 Task: Find connections with filter location Guyancourt with filter topic #lawyerlifewith filter profile language Spanish with filter current company Newgen Software with filter school Shinchan College of Engineering with filter industry Utilities Administration with filter service category Program Management with filter keywords title Artist
Action: Mouse moved to (506, 79)
Screenshot: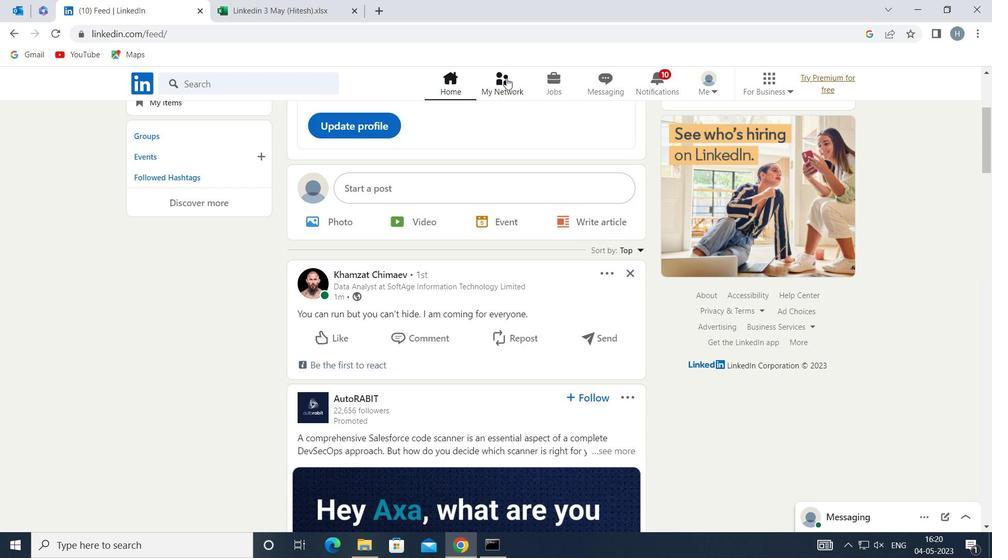 
Action: Mouse pressed left at (506, 79)
Screenshot: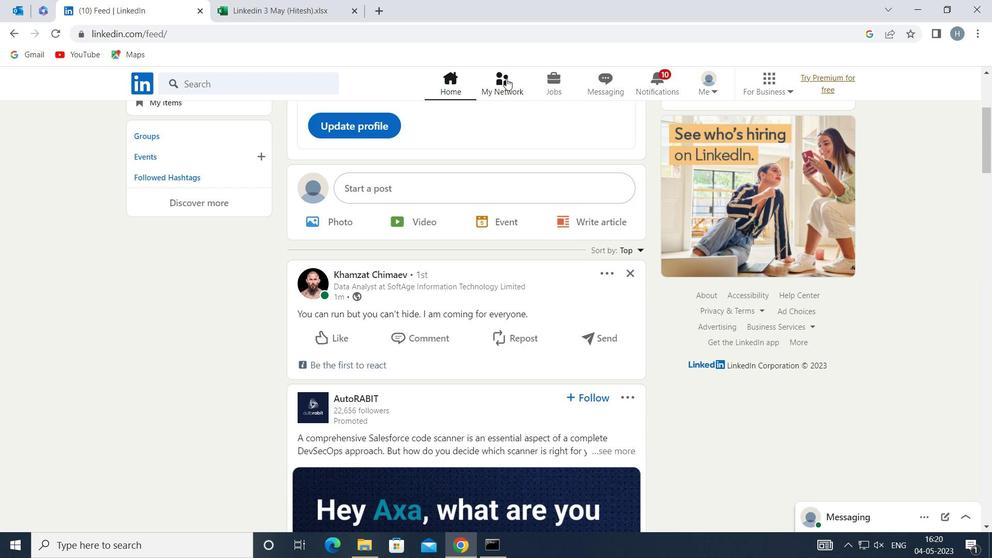 
Action: Mouse moved to (281, 152)
Screenshot: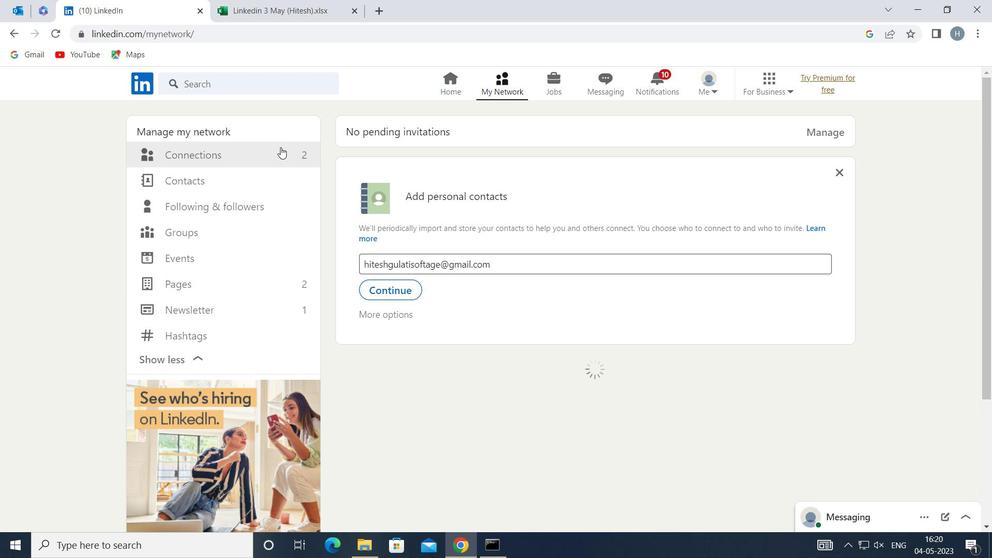 
Action: Mouse pressed left at (281, 152)
Screenshot: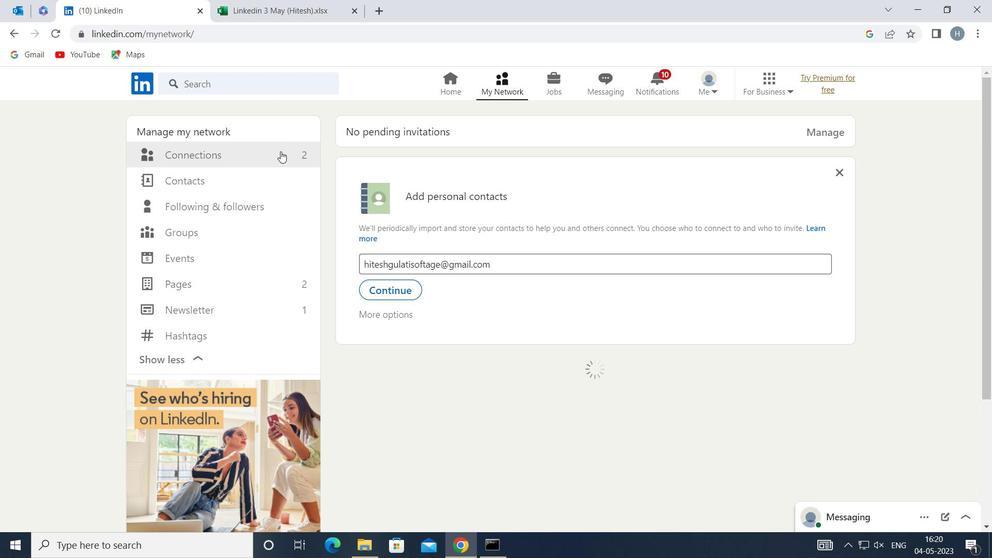 
Action: Mouse moved to (579, 155)
Screenshot: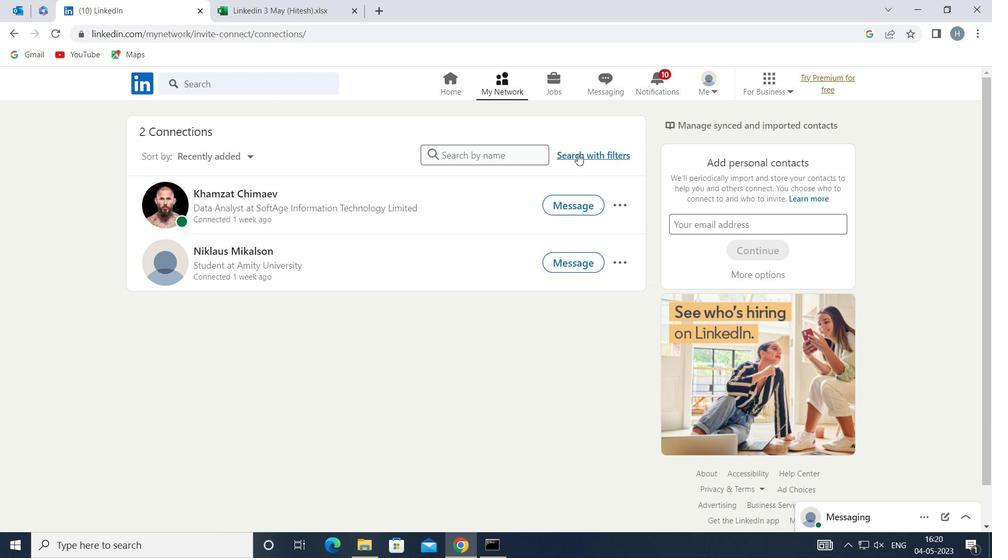 
Action: Mouse pressed left at (579, 155)
Screenshot: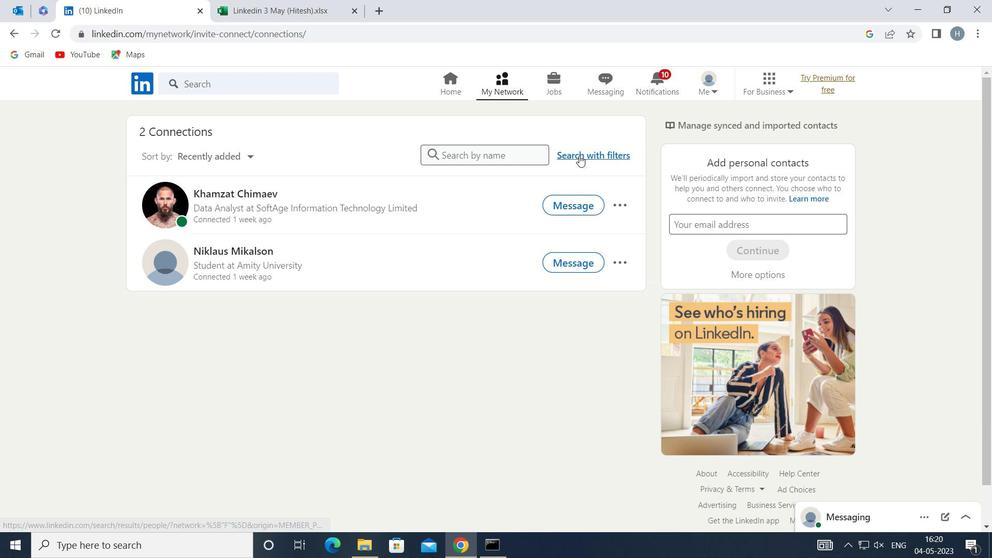 
Action: Mouse moved to (546, 121)
Screenshot: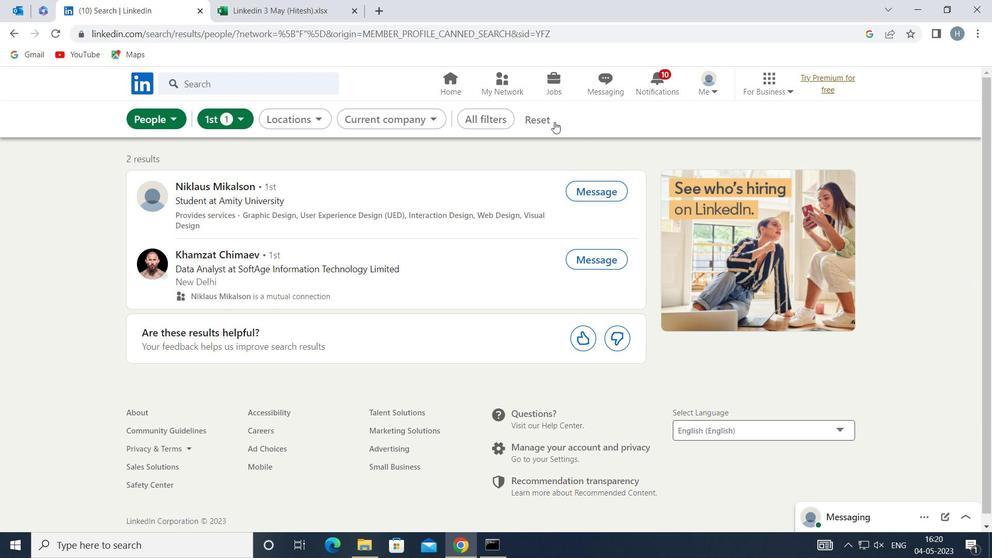 
Action: Mouse pressed left at (546, 121)
Screenshot: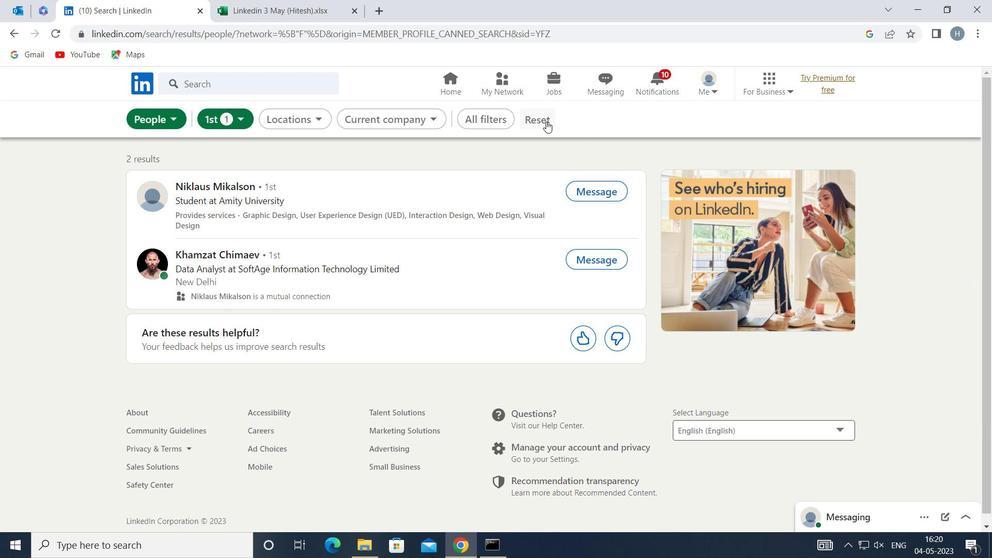 
Action: Mouse moved to (531, 117)
Screenshot: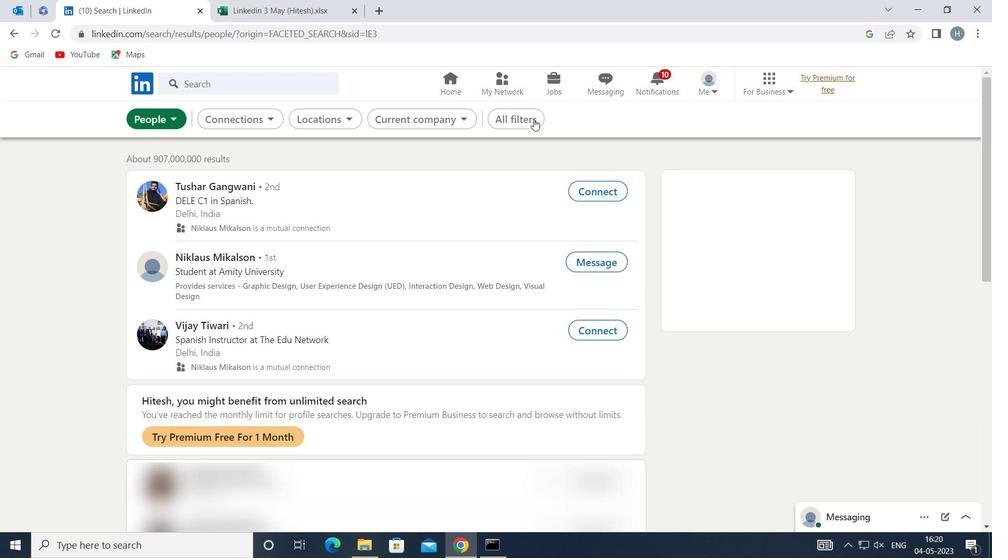 
Action: Mouse pressed left at (531, 117)
Screenshot: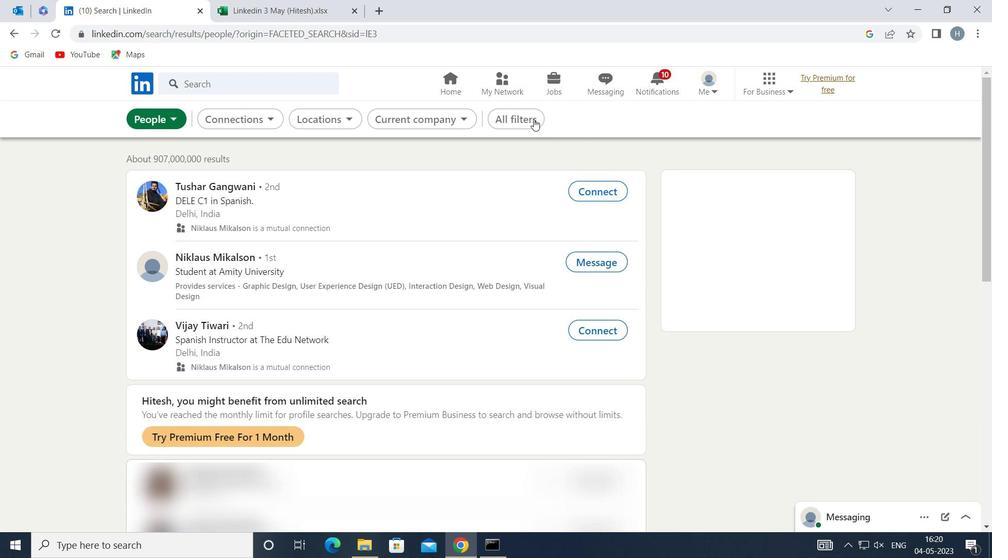 
Action: Mouse moved to (740, 218)
Screenshot: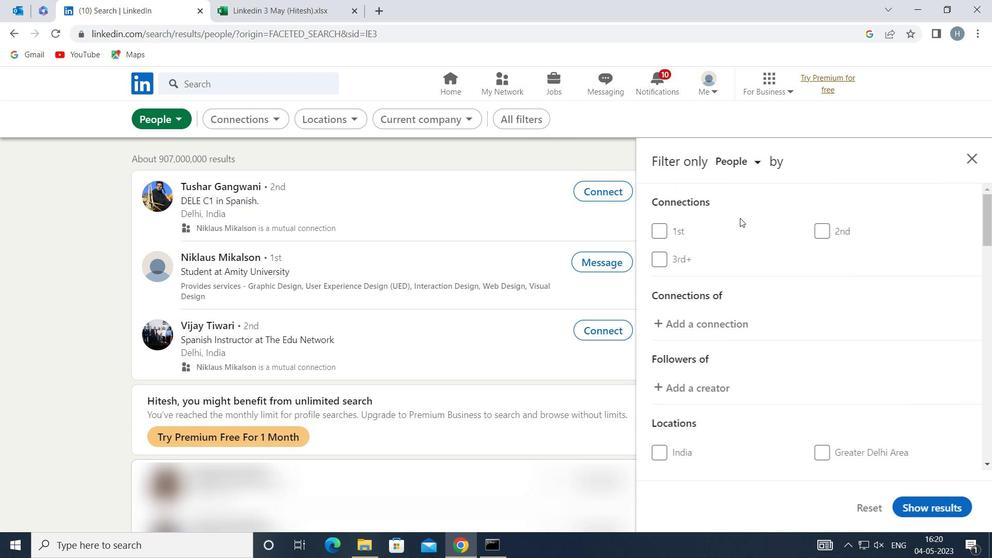 
Action: Mouse scrolled (740, 217) with delta (0, 0)
Screenshot: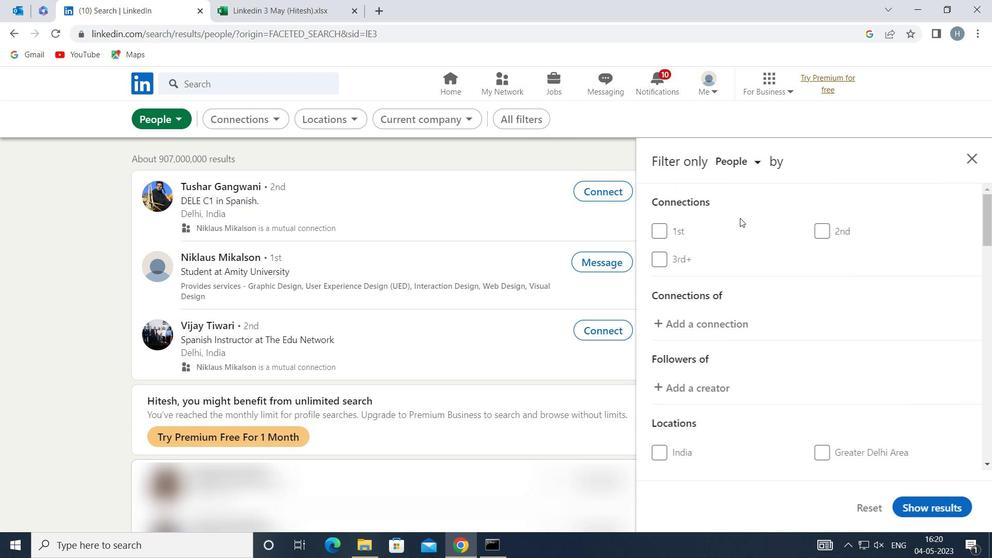 
Action: Mouse moved to (741, 219)
Screenshot: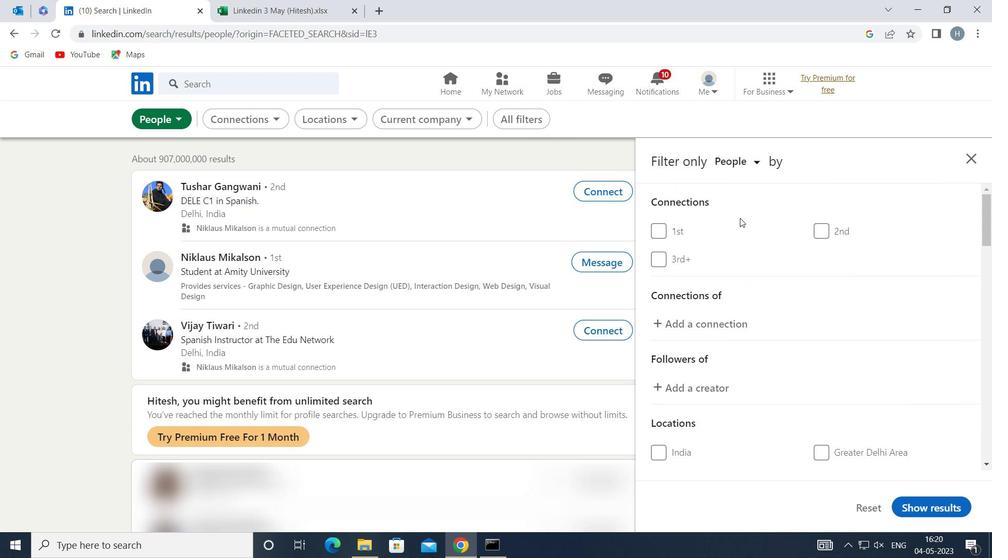 
Action: Mouse scrolled (741, 219) with delta (0, 0)
Screenshot: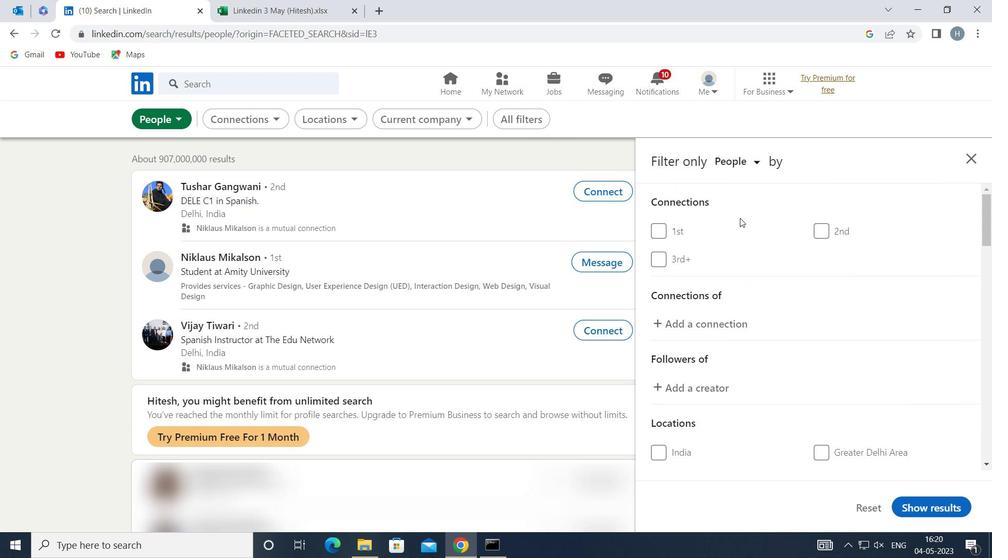 
Action: Mouse moved to (742, 221)
Screenshot: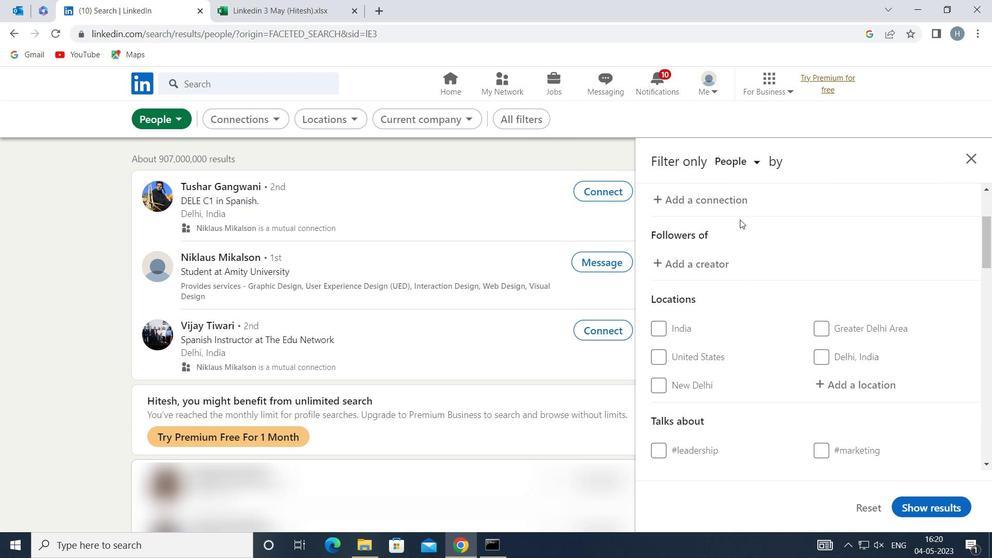 
Action: Mouse scrolled (742, 221) with delta (0, 0)
Screenshot: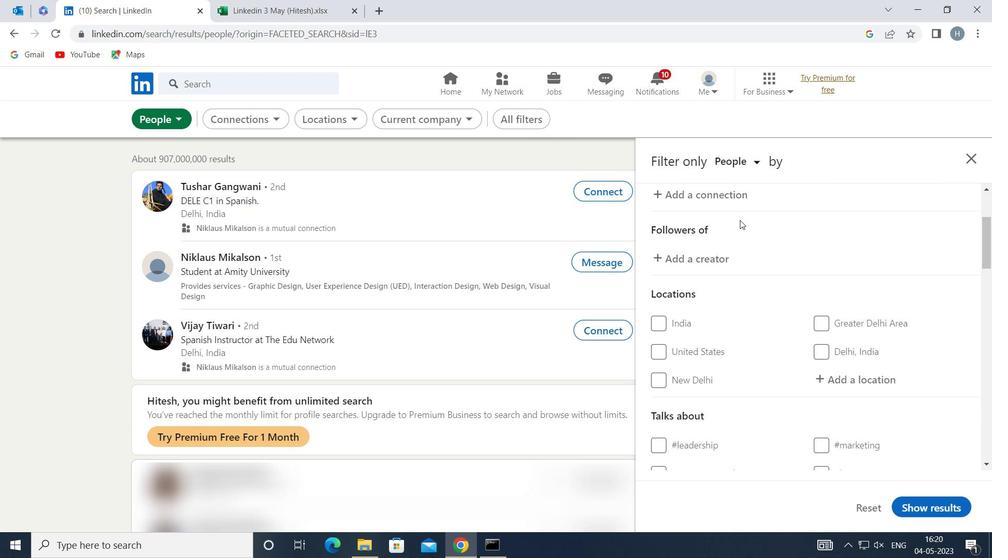 
Action: Mouse moved to (830, 314)
Screenshot: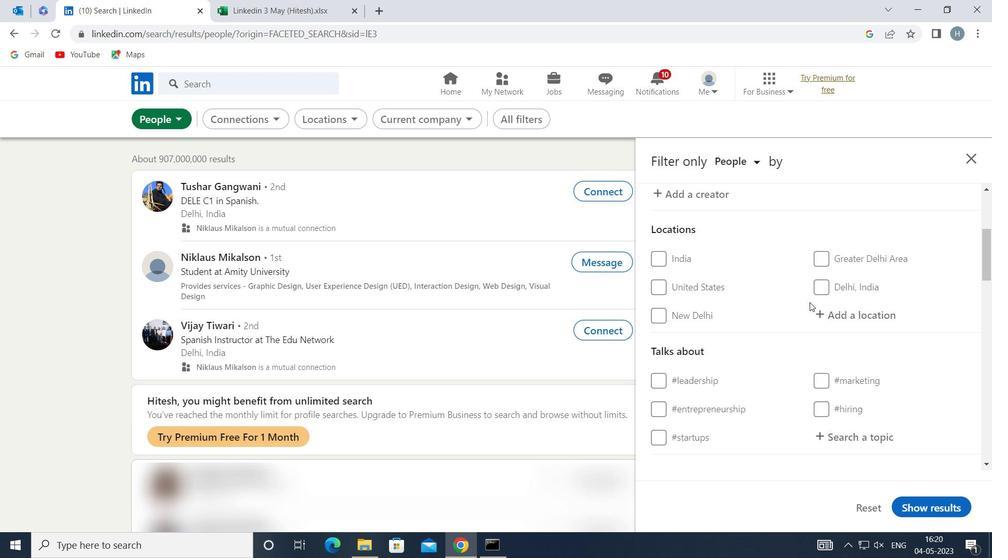 
Action: Mouse pressed left at (830, 314)
Screenshot: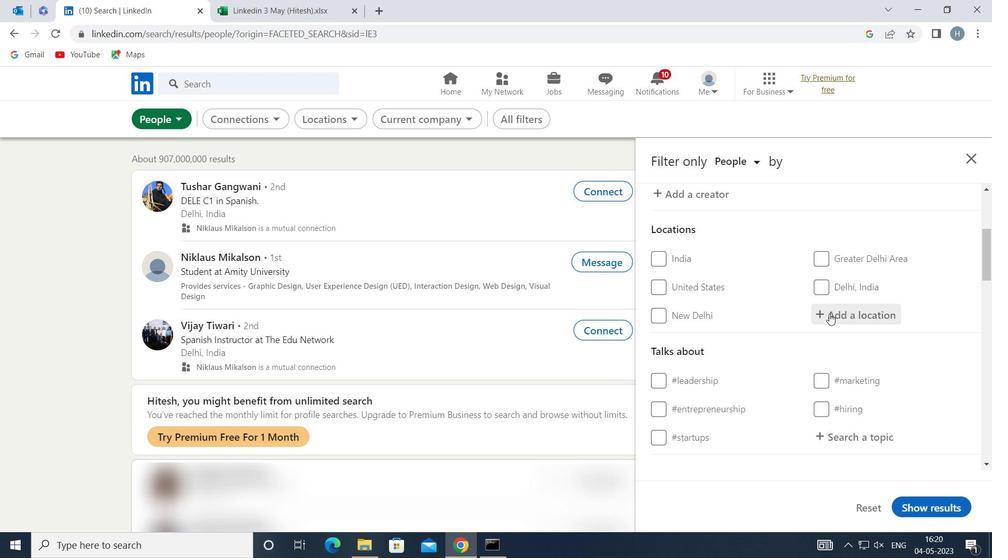 
Action: Mouse moved to (834, 313)
Screenshot: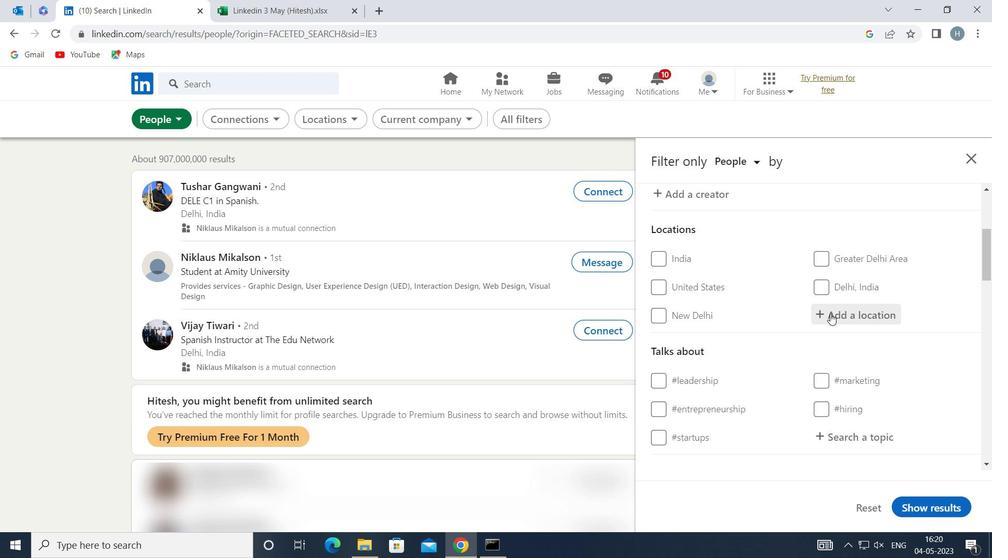 
Action: Key pressed <Key.shift>GUYANCOURT
Screenshot: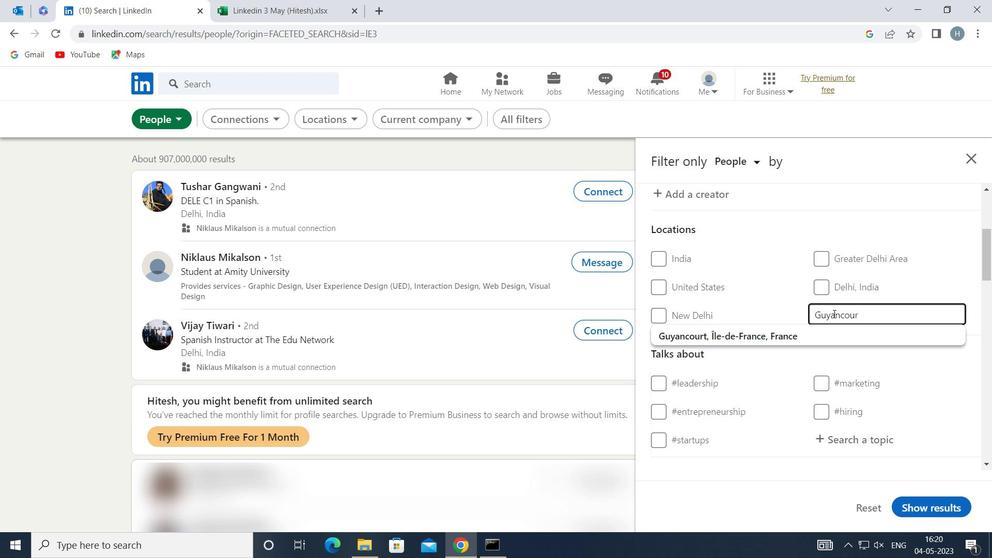 
Action: Mouse moved to (781, 332)
Screenshot: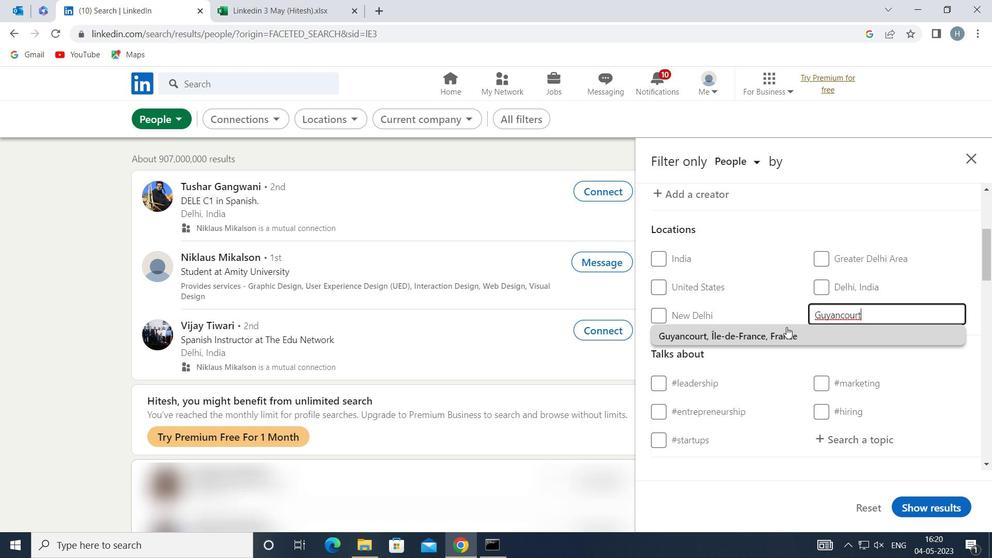 
Action: Mouse pressed left at (781, 332)
Screenshot: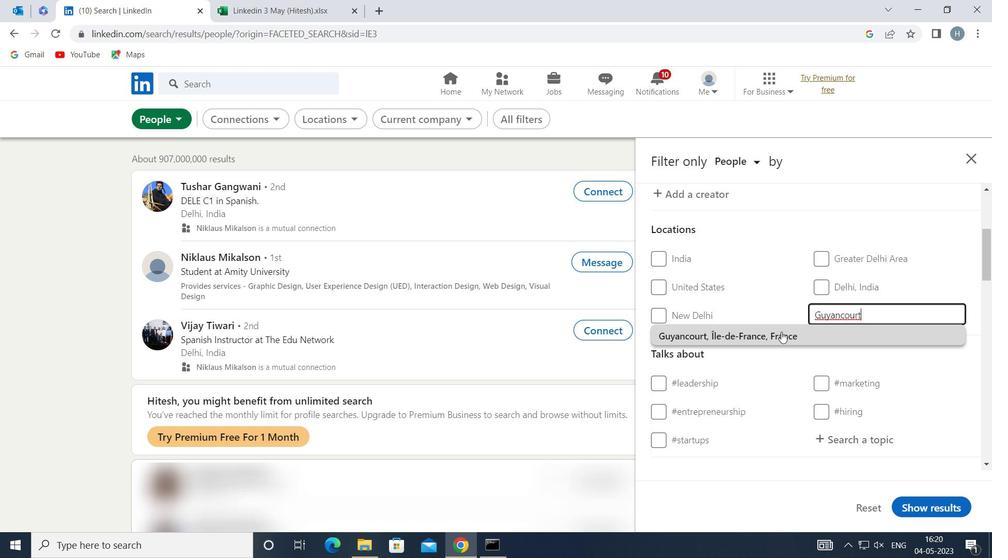 
Action: Mouse moved to (708, 348)
Screenshot: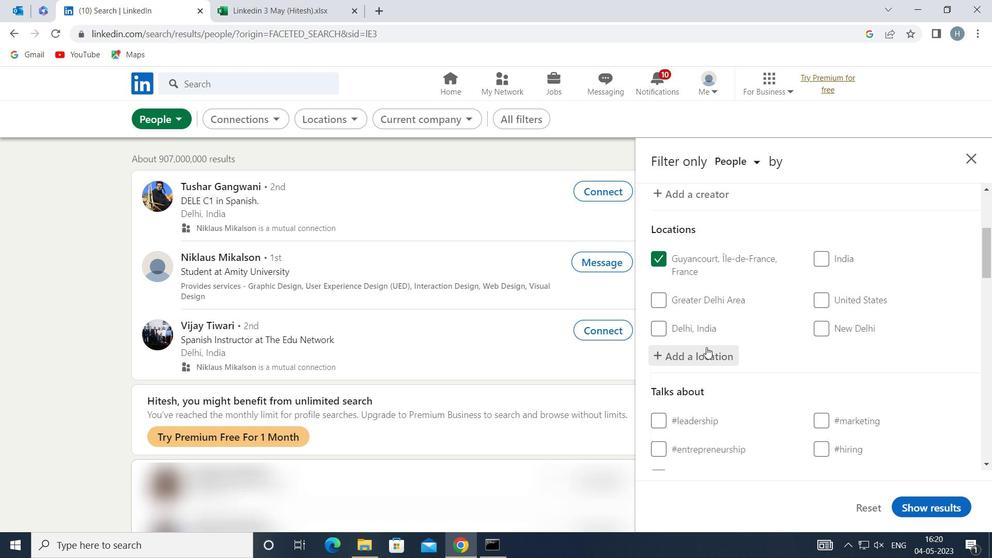 
Action: Mouse scrolled (708, 347) with delta (0, 0)
Screenshot: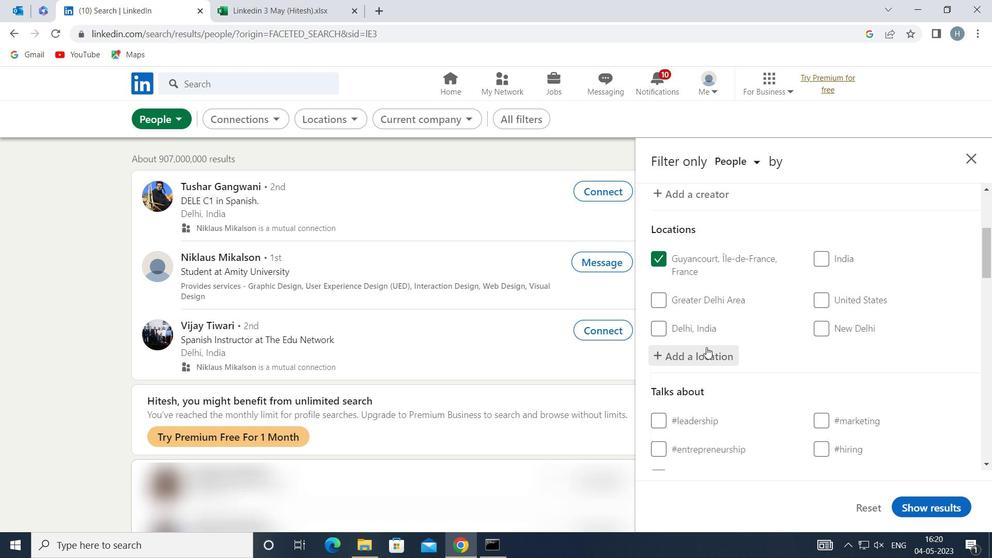 
Action: Mouse moved to (731, 348)
Screenshot: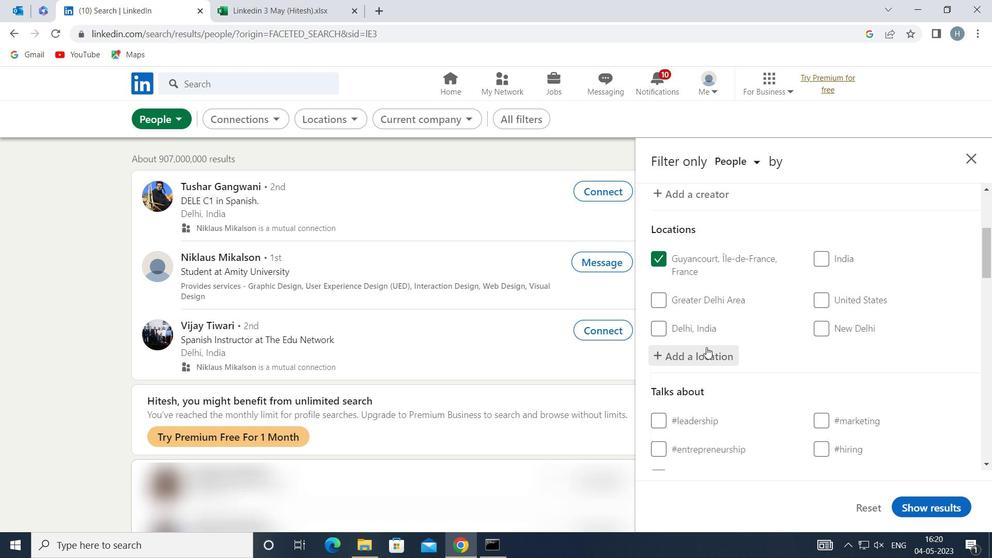
Action: Mouse scrolled (731, 348) with delta (0, 0)
Screenshot: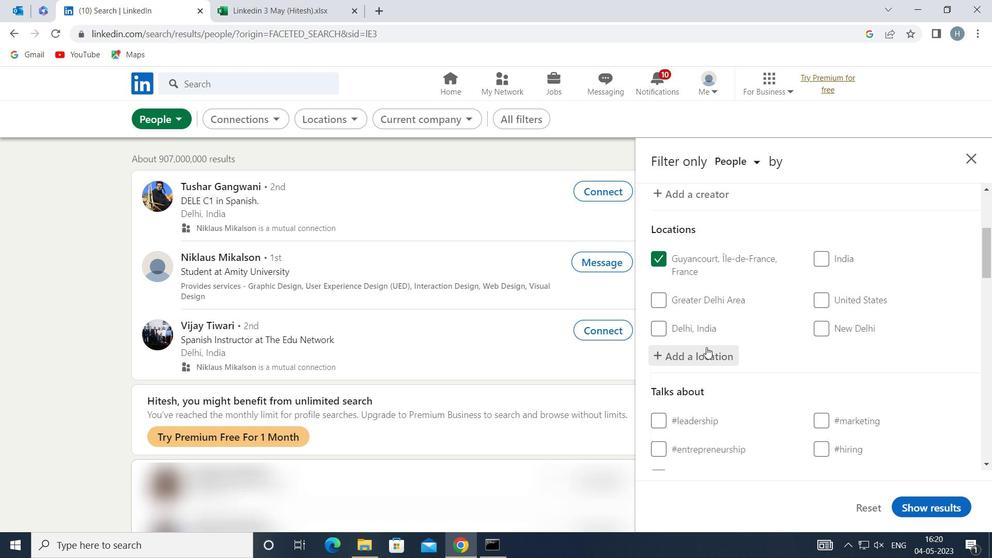 
Action: Mouse moved to (856, 343)
Screenshot: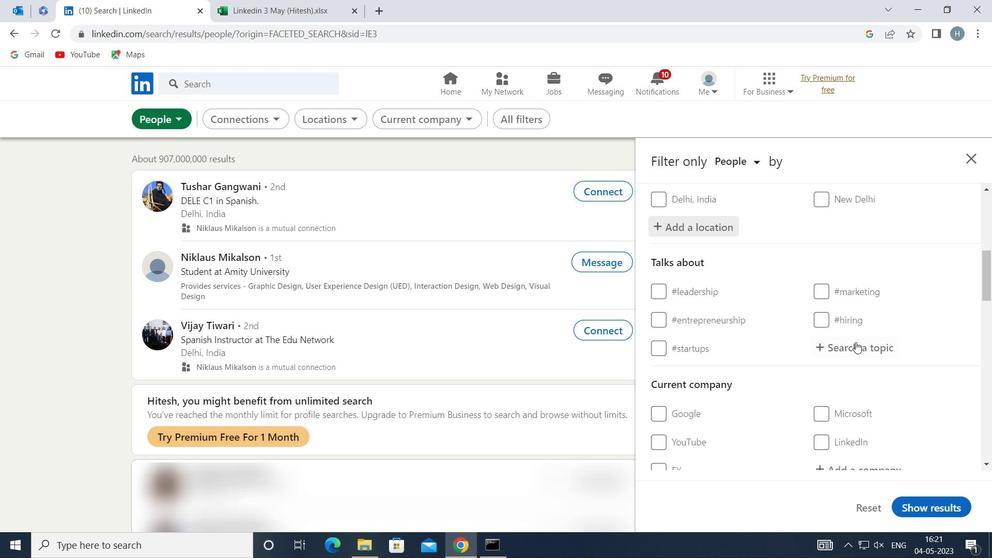 
Action: Mouse pressed left at (856, 343)
Screenshot: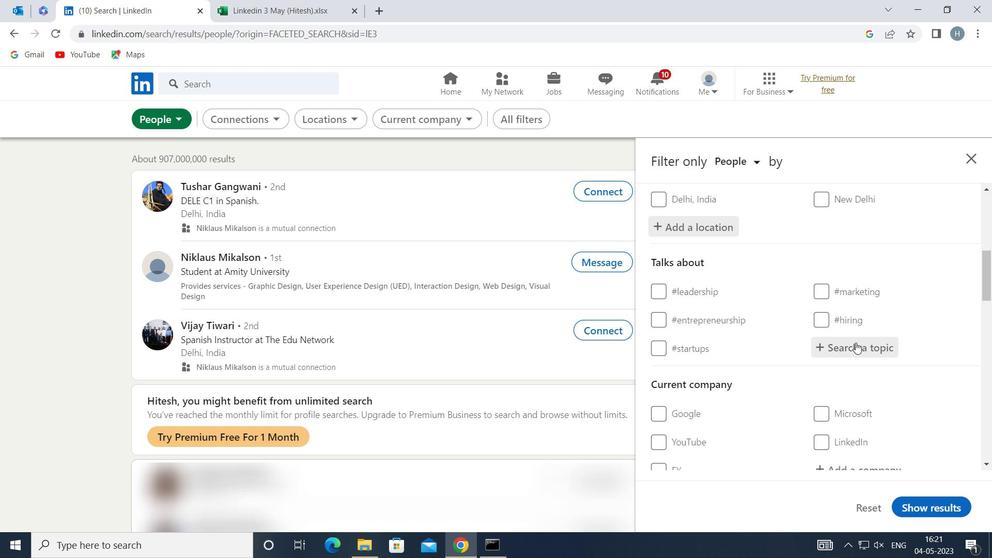 
Action: Mouse moved to (856, 343)
Screenshot: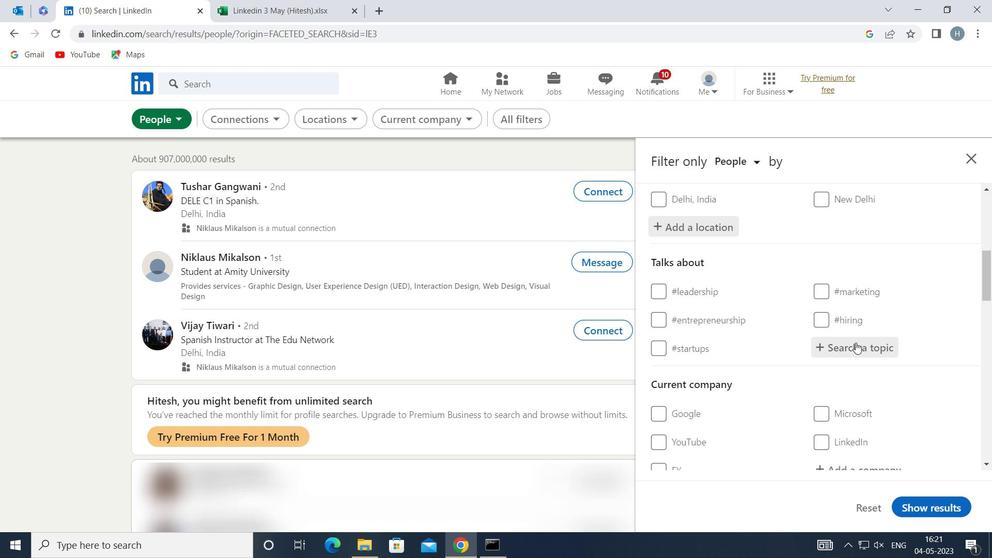 
Action: Key pressed LAWYERLIFE
Screenshot: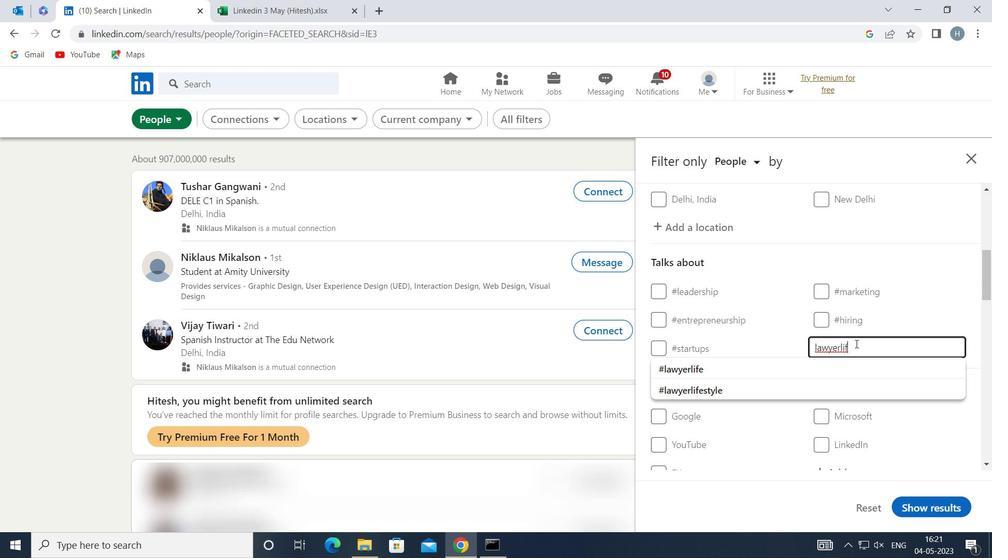 
Action: Mouse moved to (768, 364)
Screenshot: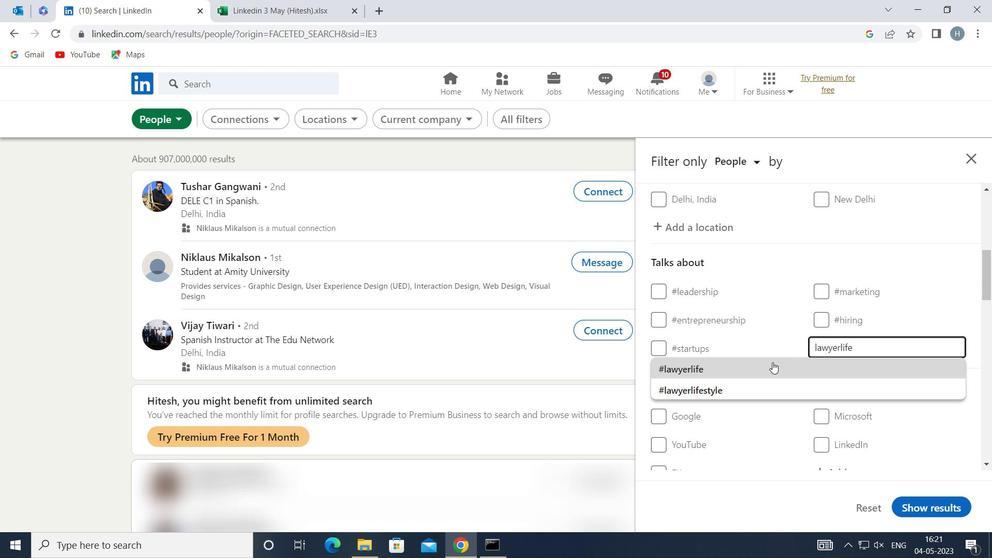 
Action: Mouse pressed left at (768, 364)
Screenshot: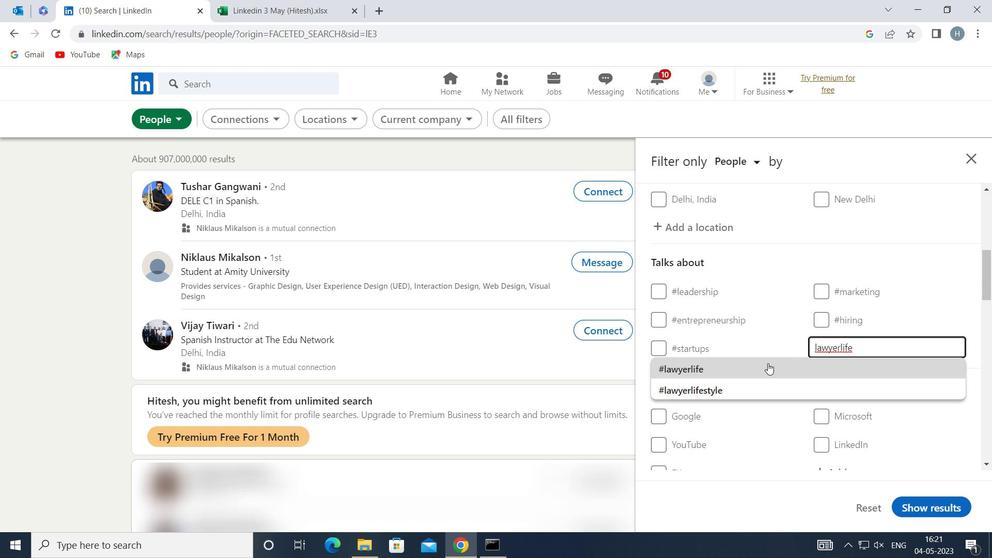 
Action: Mouse moved to (769, 353)
Screenshot: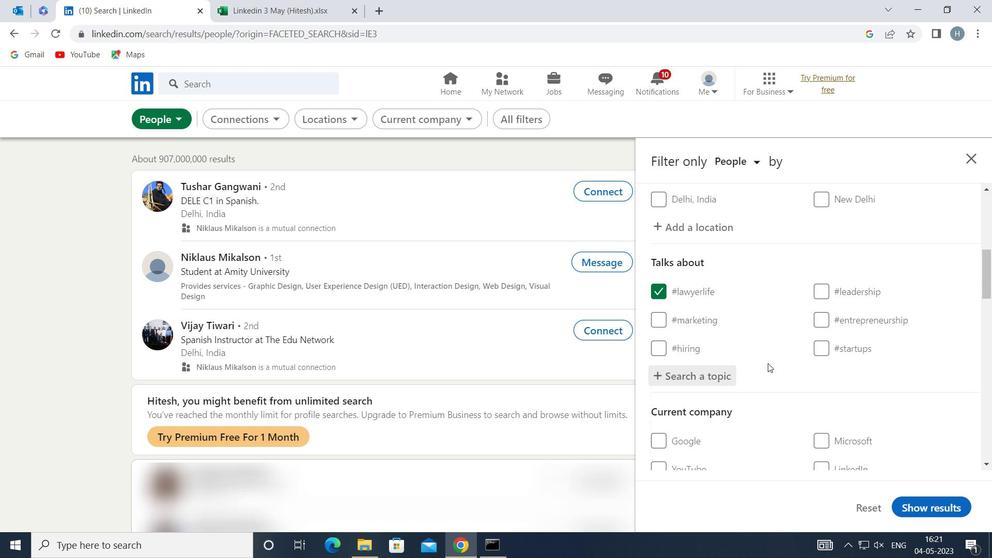 
Action: Mouse scrolled (769, 353) with delta (0, 0)
Screenshot: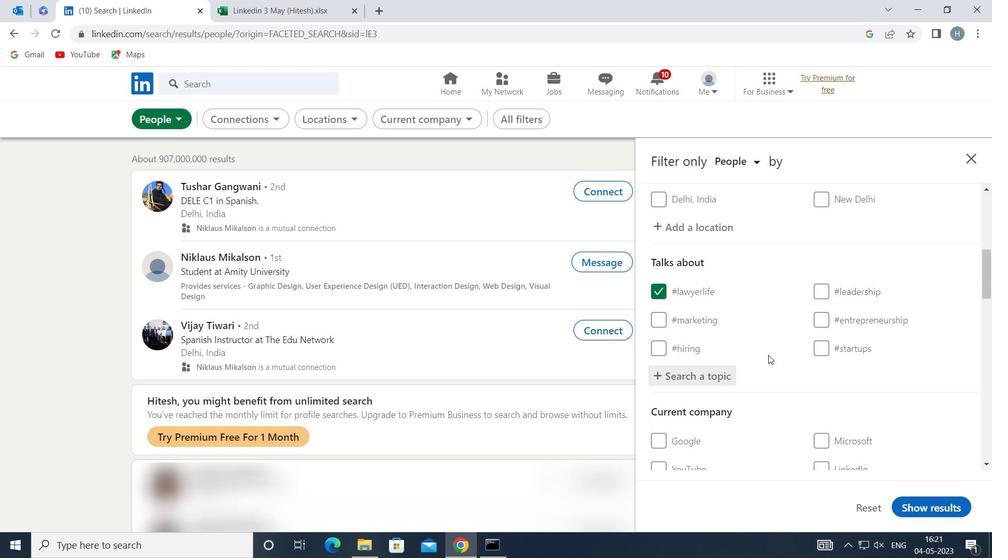 
Action: Mouse scrolled (769, 353) with delta (0, 0)
Screenshot: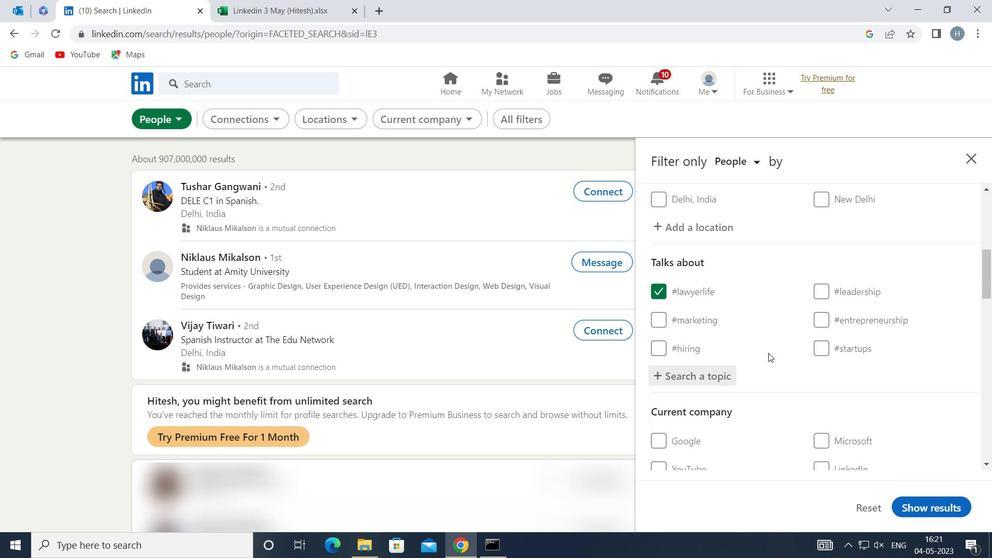 
Action: Mouse moved to (771, 351)
Screenshot: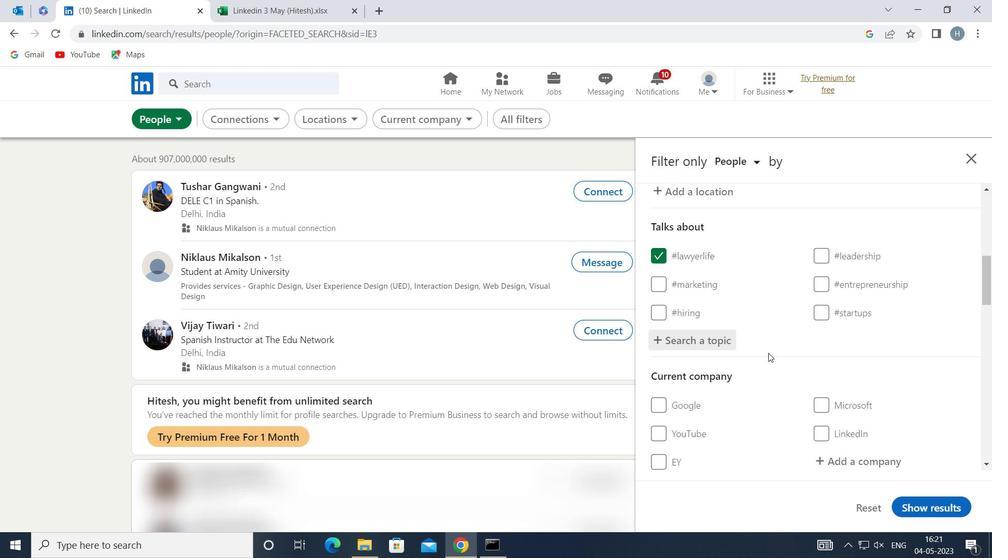 
Action: Mouse scrolled (771, 350) with delta (0, 0)
Screenshot: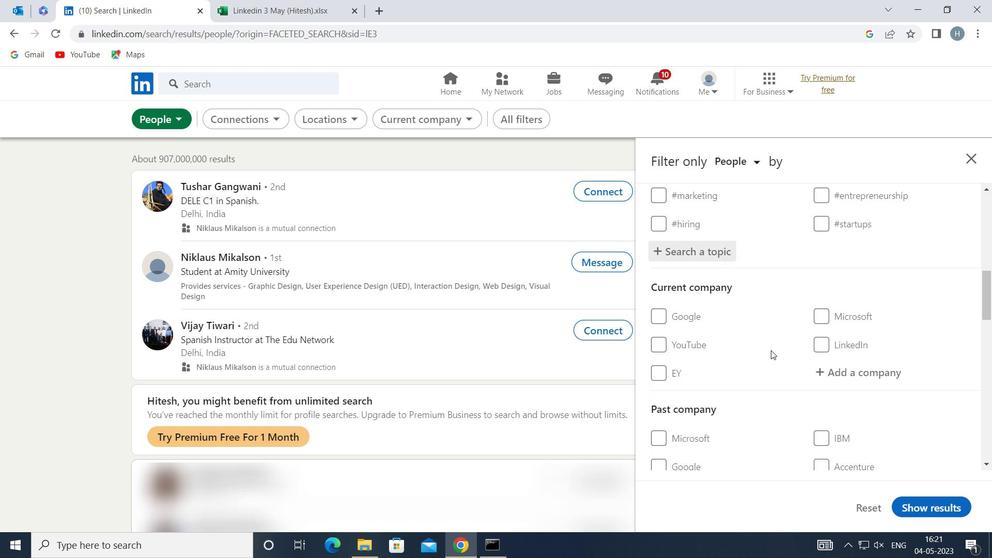
Action: Mouse moved to (774, 349)
Screenshot: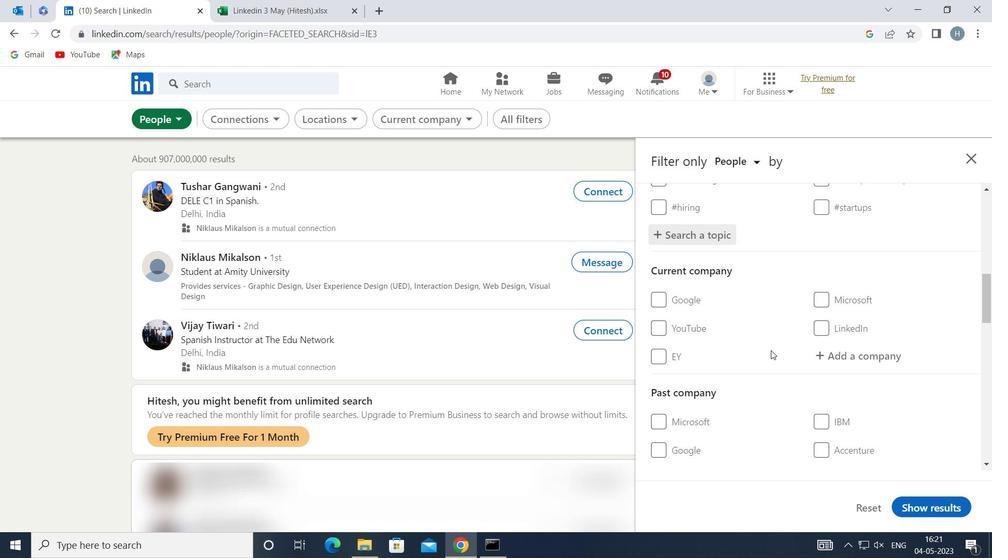 
Action: Mouse scrolled (774, 349) with delta (0, 0)
Screenshot: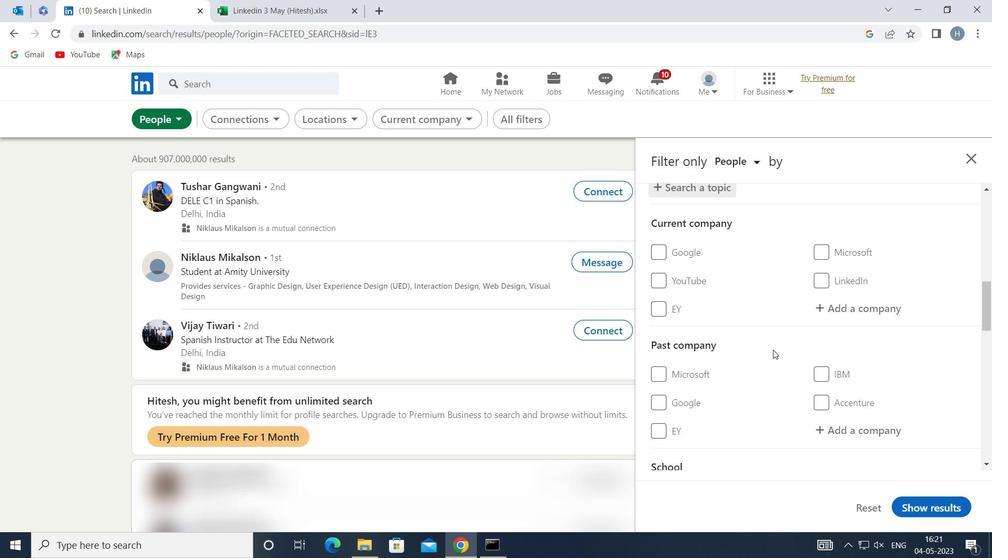 
Action: Mouse scrolled (774, 349) with delta (0, 0)
Screenshot: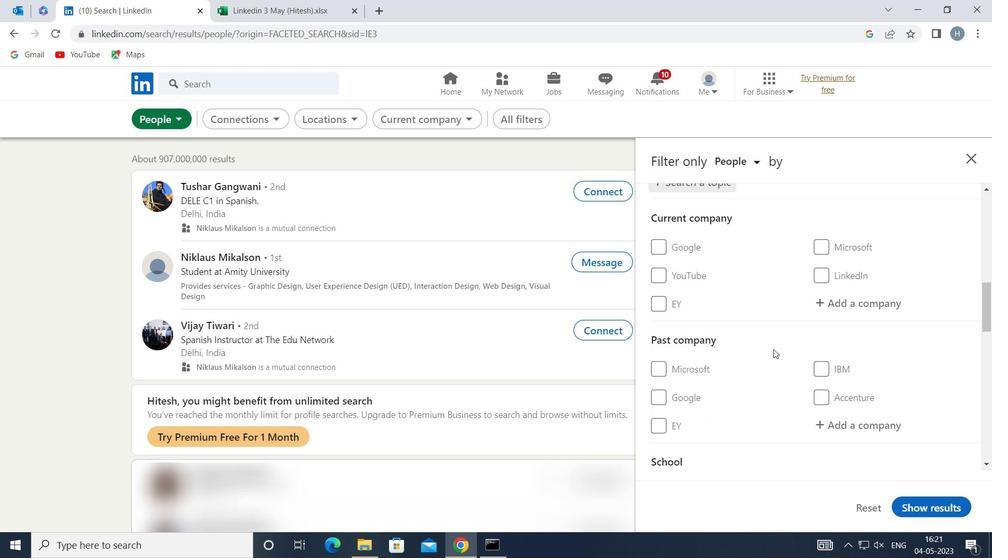 
Action: Mouse scrolled (774, 349) with delta (0, 0)
Screenshot: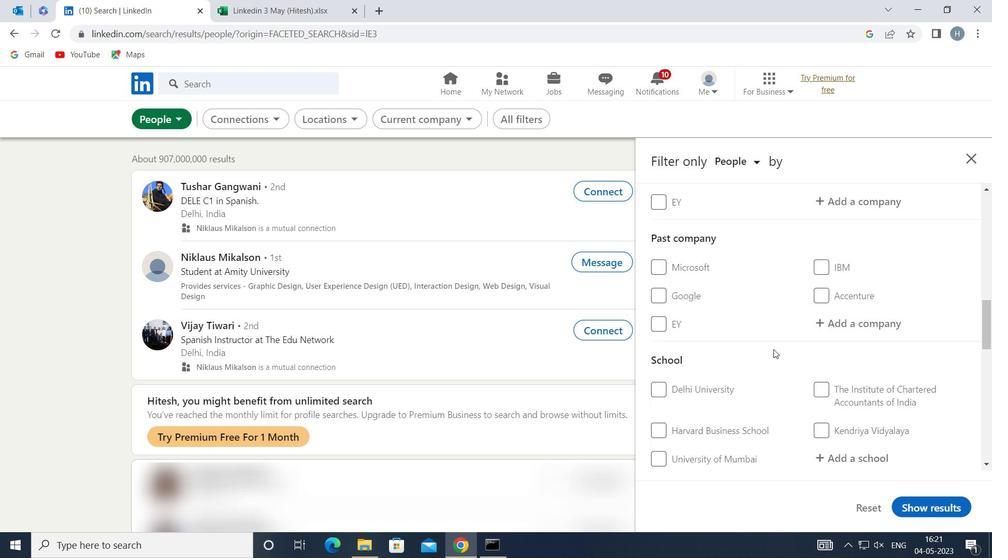
Action: Mouse scrolled (774, 349) with delta (0, 0)
Screenshot: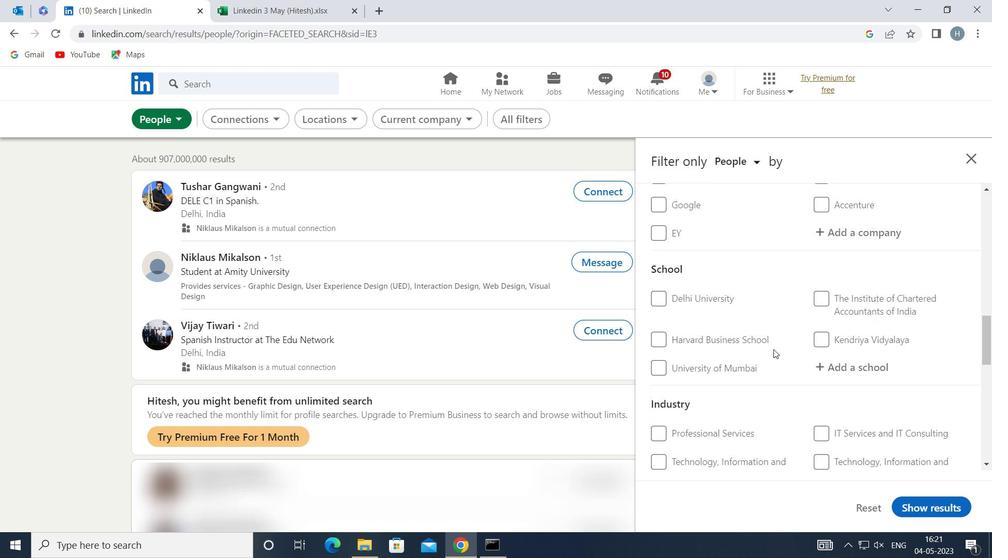
Action: Mouse scrolled (774, 349) with delta (0, 0)
Screenshot: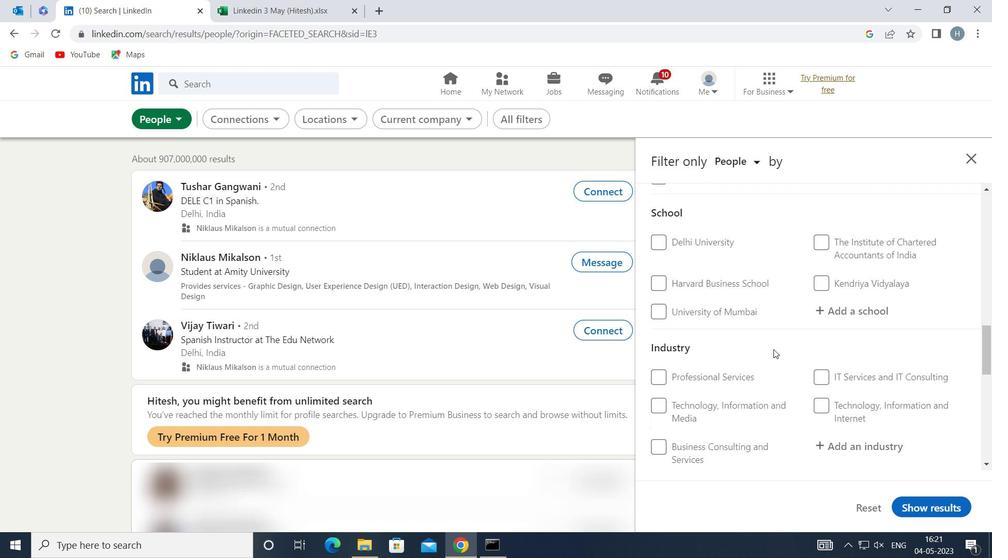 
Action: Mouse scrolled (774, 349) with delta (0, 0)
Screenshot: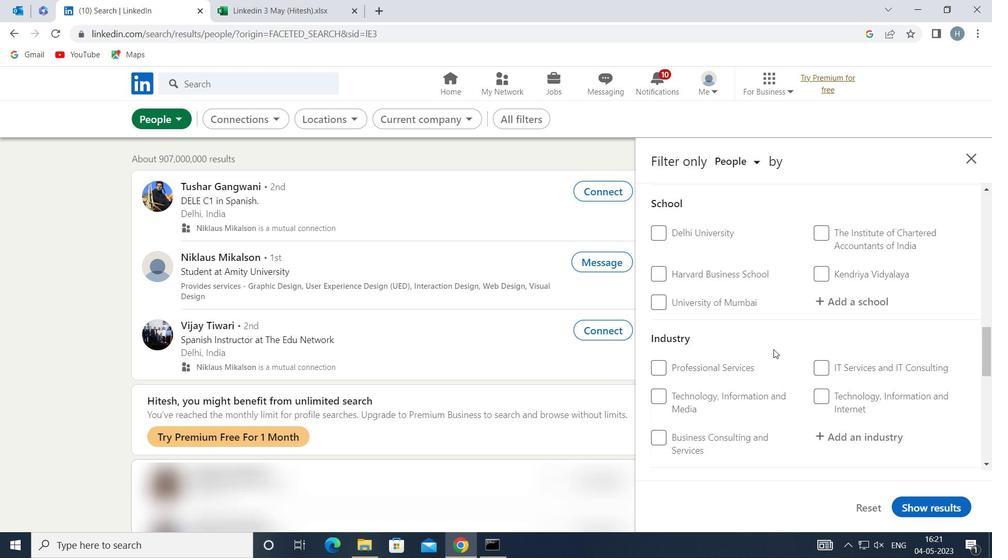 
Action: Mouse scrolled (774, 349) with delta (0, 0)
Screenshot: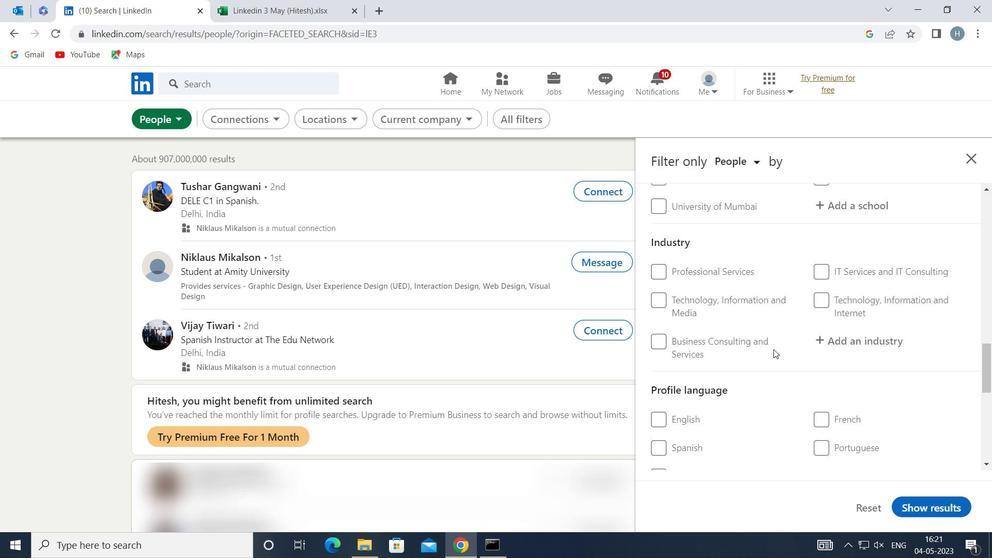 
Action: Mouse moved to (685, 355)
Screenshot: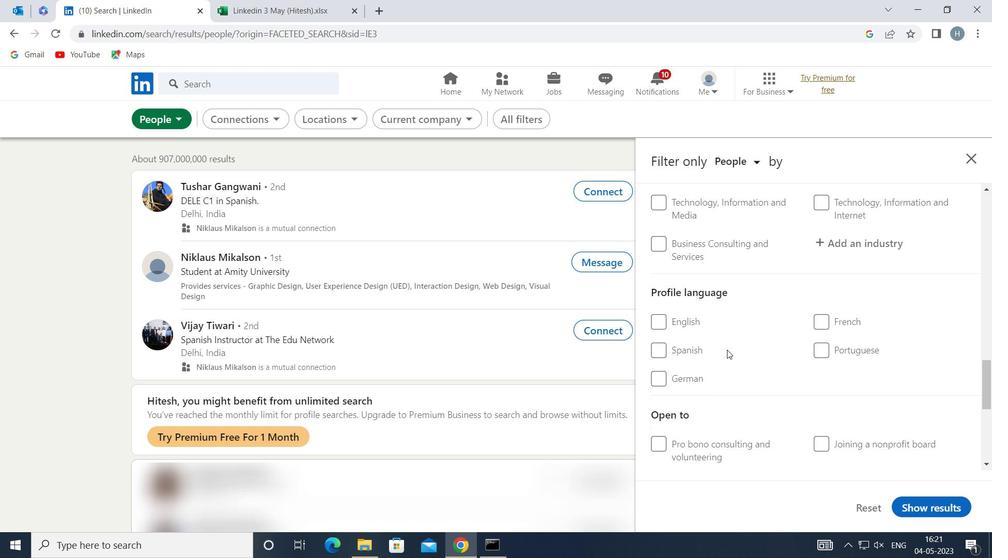 
Action: Mouse pressed left at (685, 355)
Screenshot: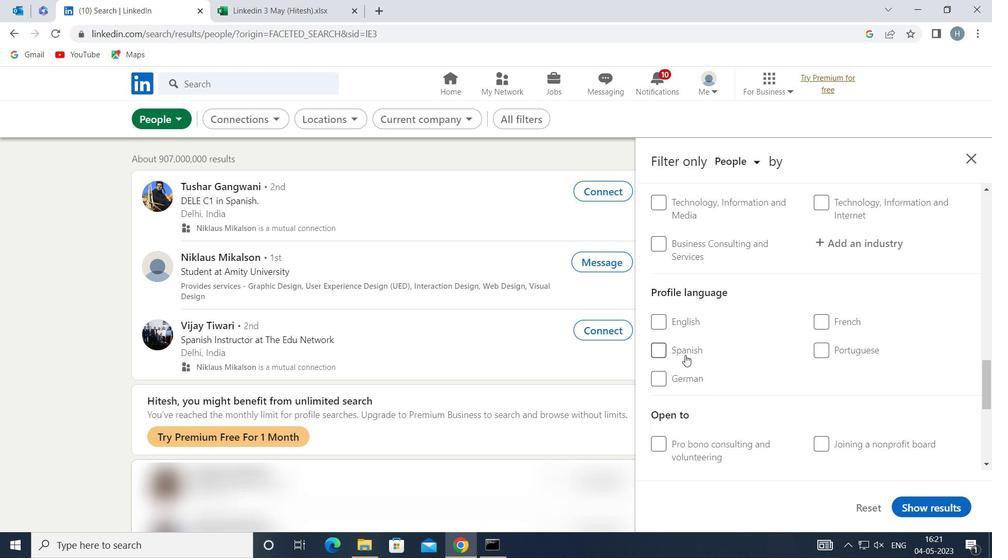 
Action: Mouse moved to (813, 356)
Screenshot: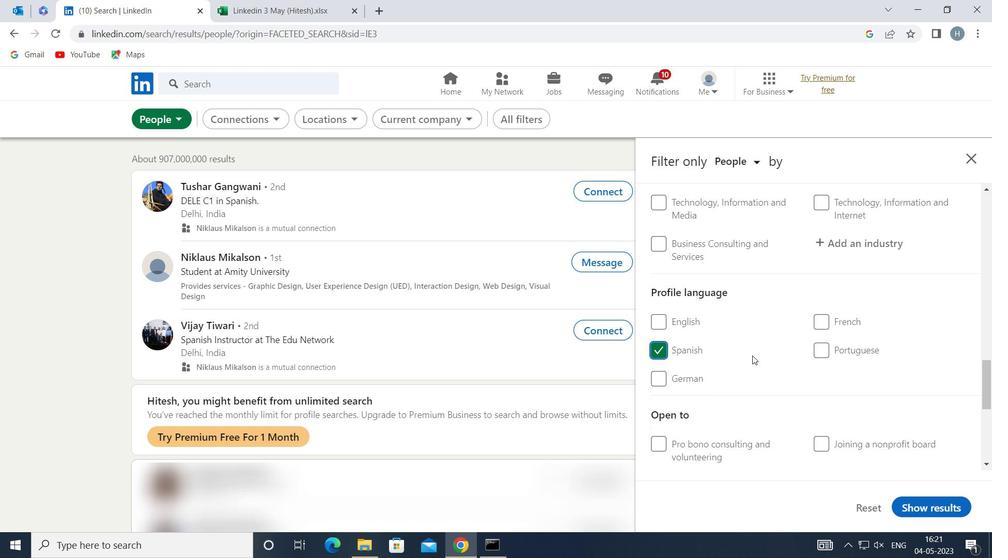 
Action: Mouse scrolled (813, 356) with delta (0, 0)
Screenshot: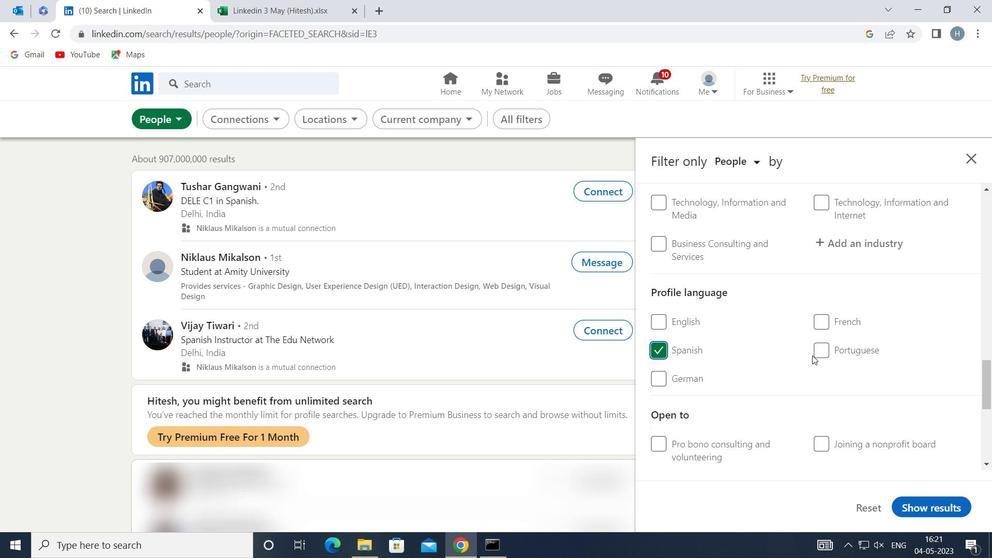 
Action: Mouse scrolled (813, 356) with delta (0, 0)
Screenshot: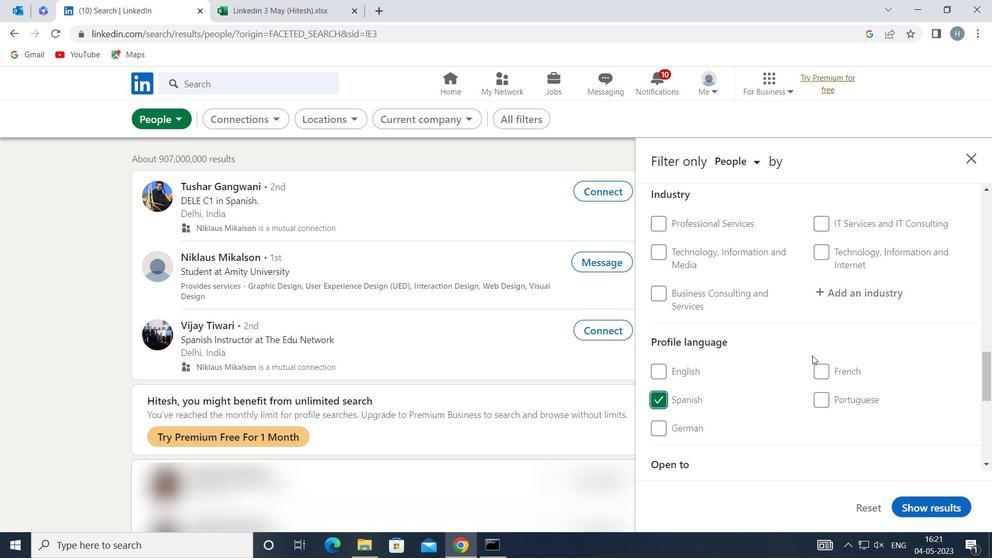 
Action: Mouse scrolled (813, 356) with delta (0, 0)
Screenshot: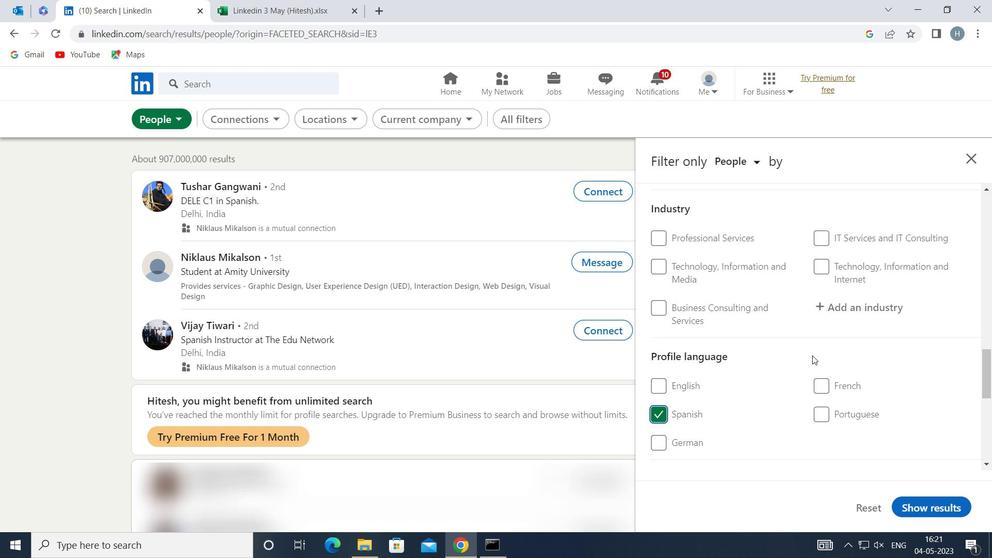 
Action: Mouse scrolled (813, 356) with delta (0, 0)
Screenshot: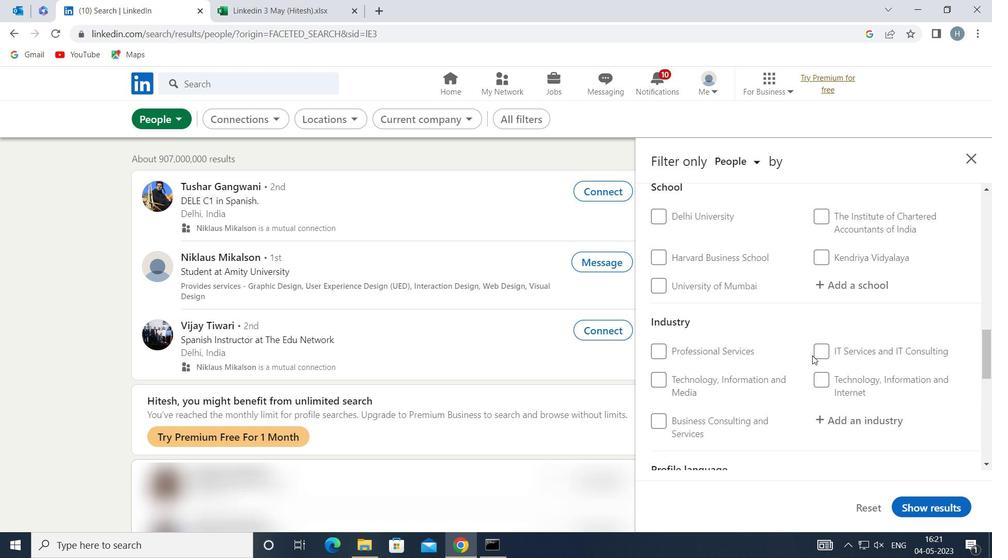 
Action: Mouse scrolled (813, 356) with delta (0, 0)
Screenshot: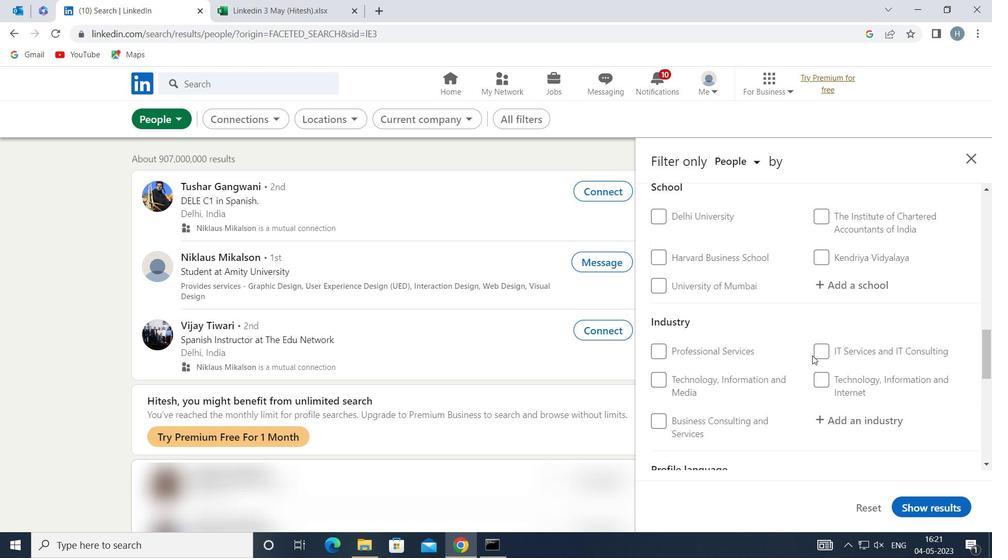 
Action: Mouse scrolled (813, 356) with delta (0, 0)
Screenshot: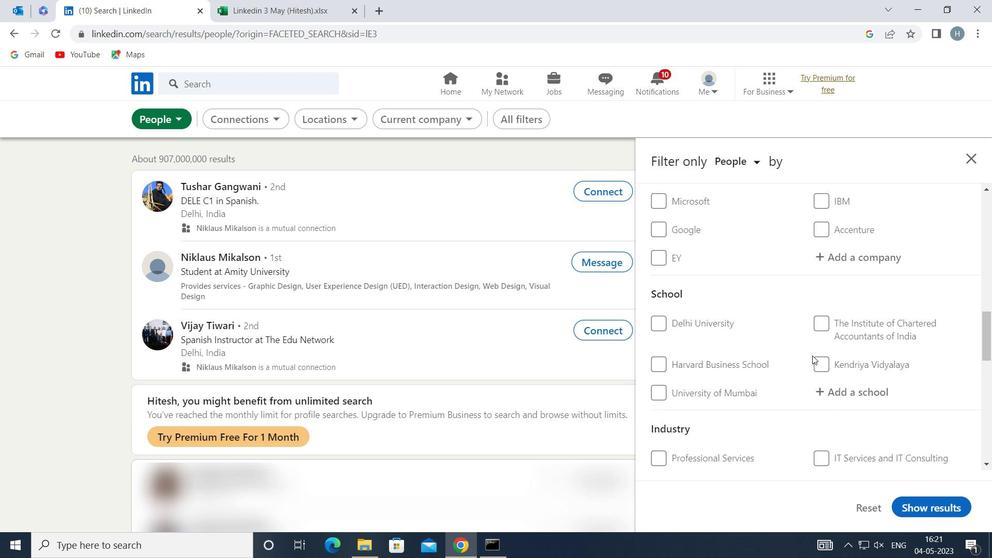 
Action: Mouse scrolled (813, 356) with delta (0, 0)
Screenshot: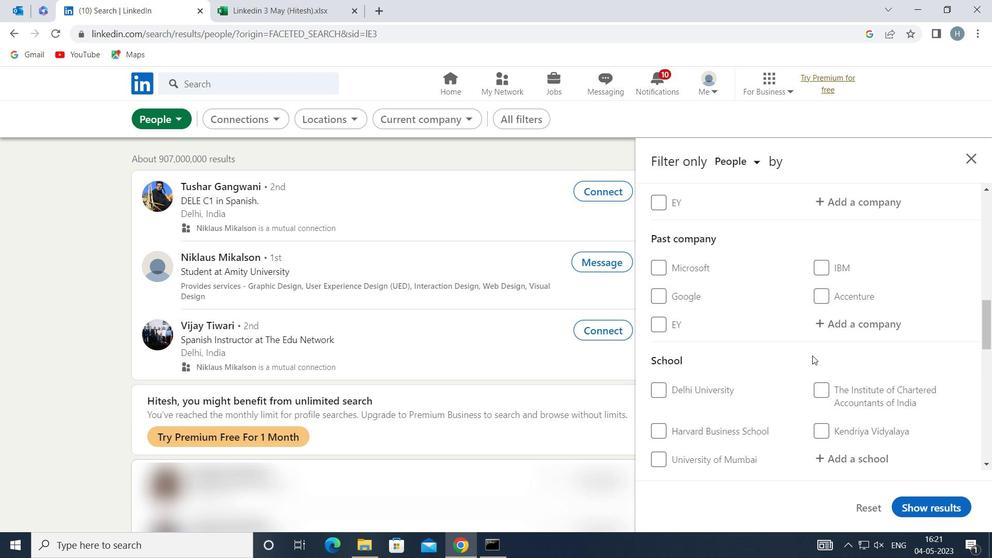 
Action: Mouse scrolled (813, 356) with delta (0, 0)
Screenshot: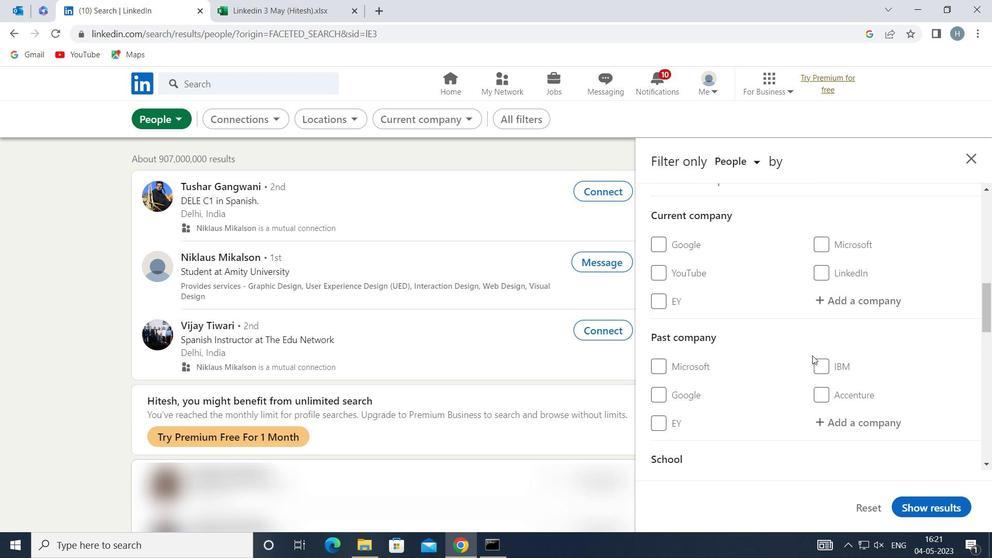 
Action: Mouse moved to (843, 367)
Screenshot: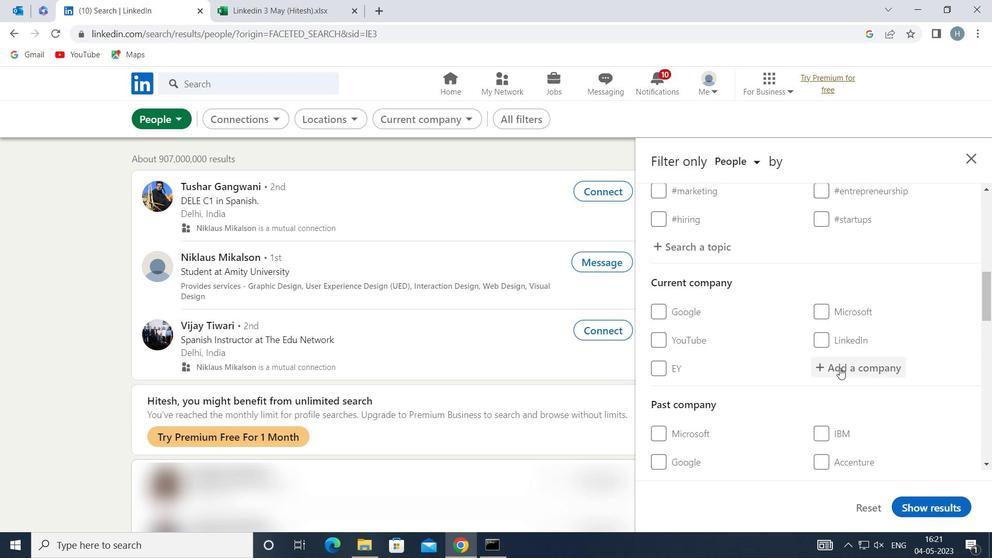 
Action: Mouse pressed left at (843, 367)
Screenshot: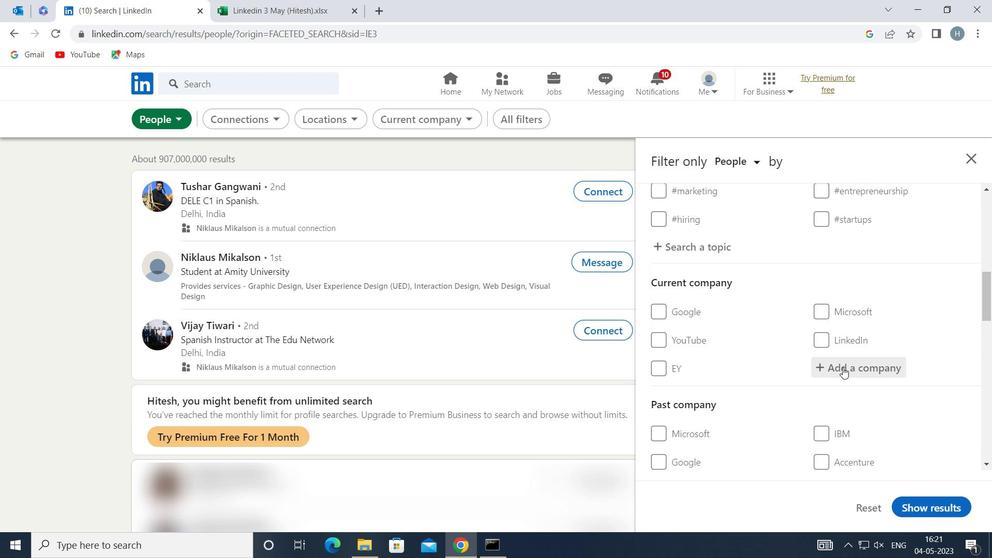 
Action: Mouse moved to (841, 367)
Screenshot: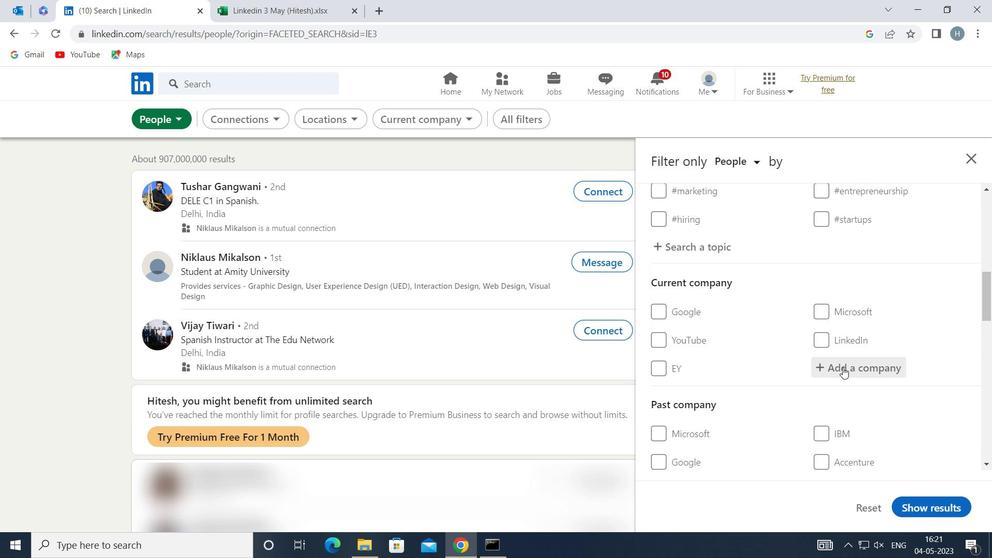 
Action: Key pressed <Key.shift>NEWGEN<Key.space>
Screenshot: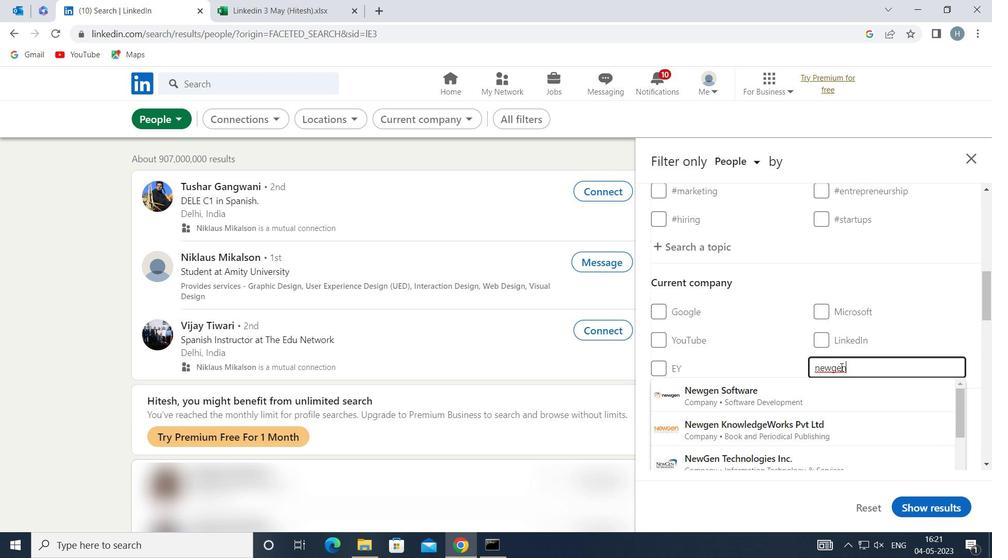 
Action: Mouse moved to (777, 393)
Screenshot: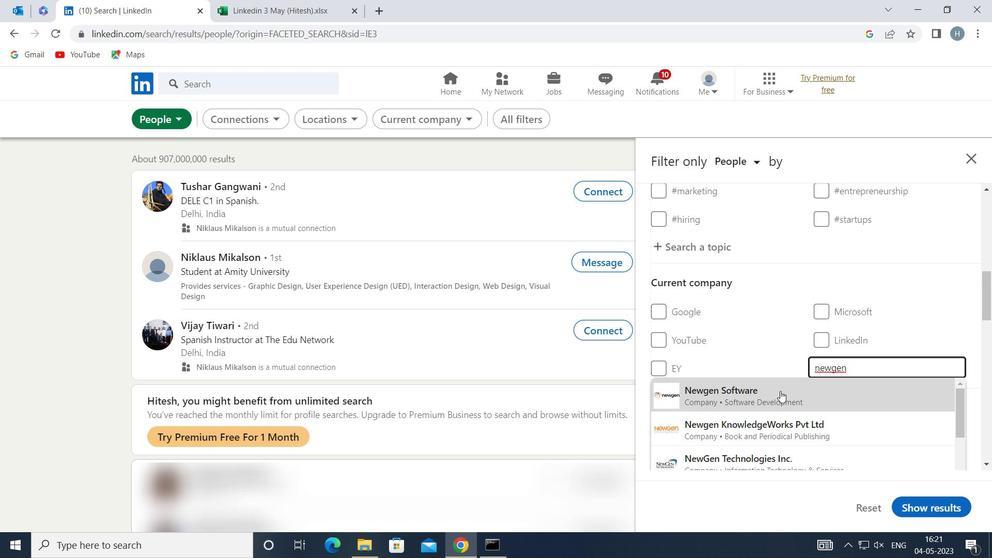 
Action: Mouse pressed left at (777, 393)
Screenshot: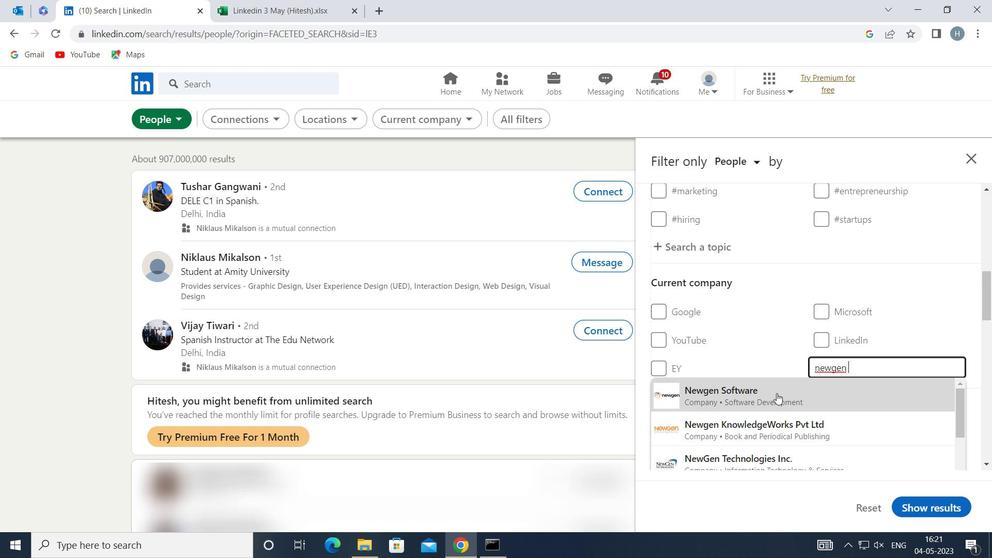 
Action: Mouse moved to (773, 359)
Screenshot: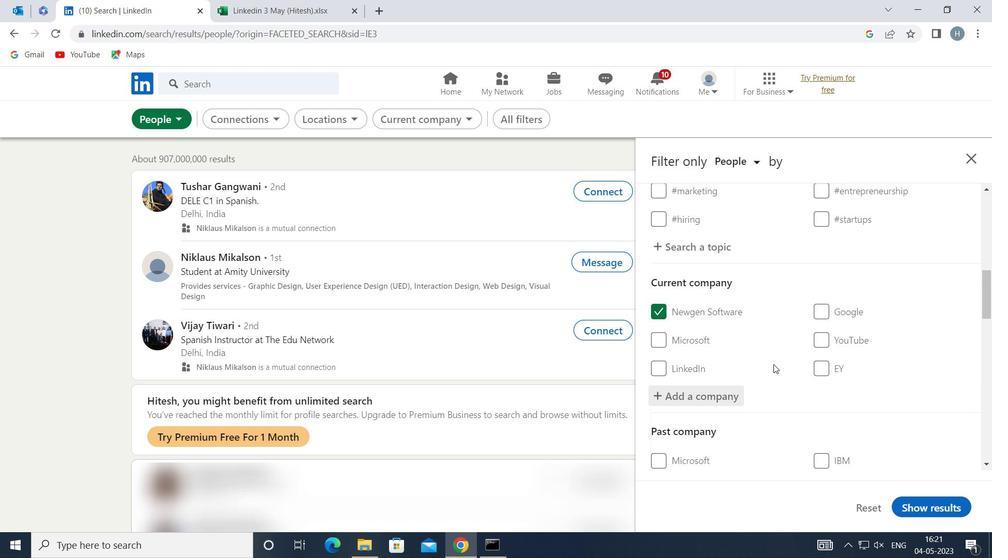 
Action: Mouse scrolled (773, 359) with delta (0, 0)
Screenshot: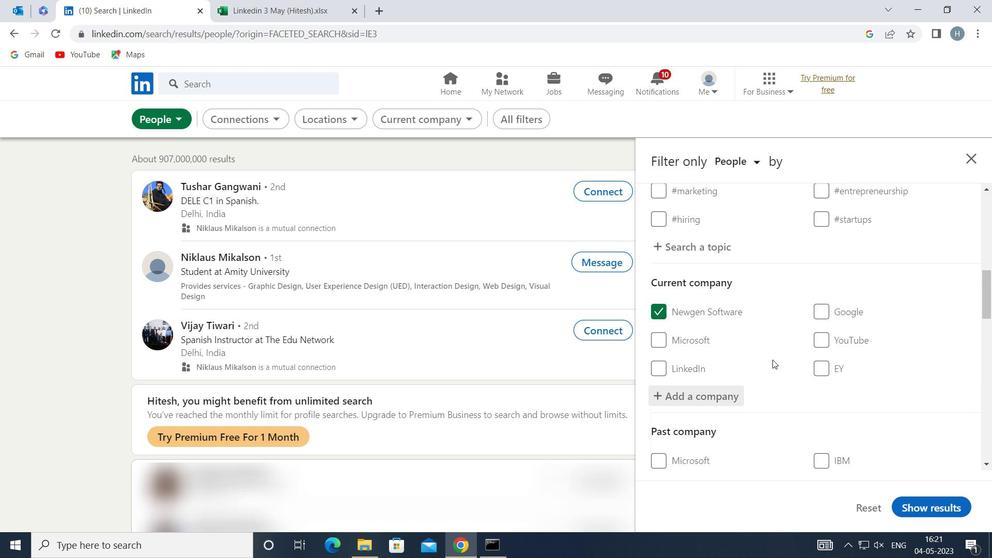 
Action: Mouse scrolled (773, 359) with delta (0, 0)
Screenshot: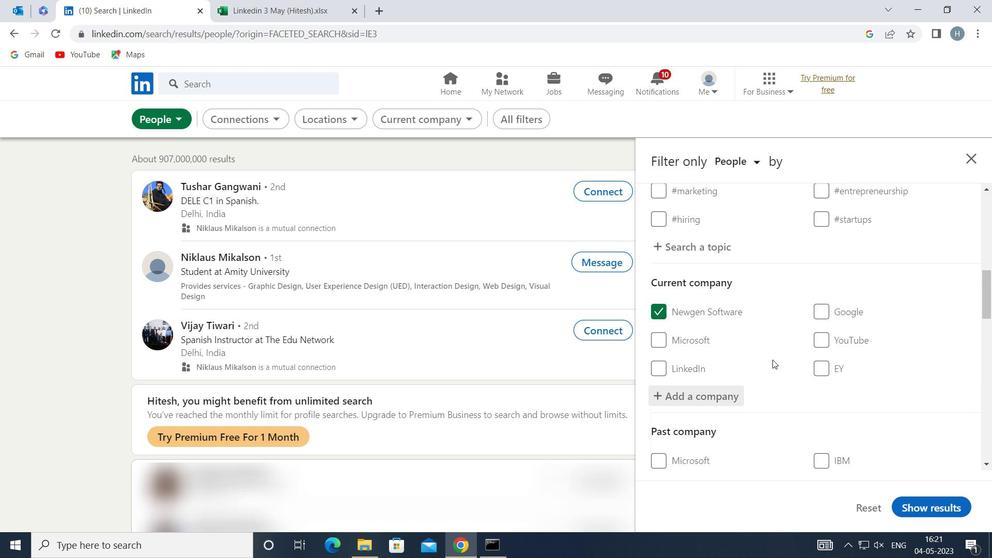 
Action: Mouse scrolled (773, 359) with delta (0, 0)
Screenshot: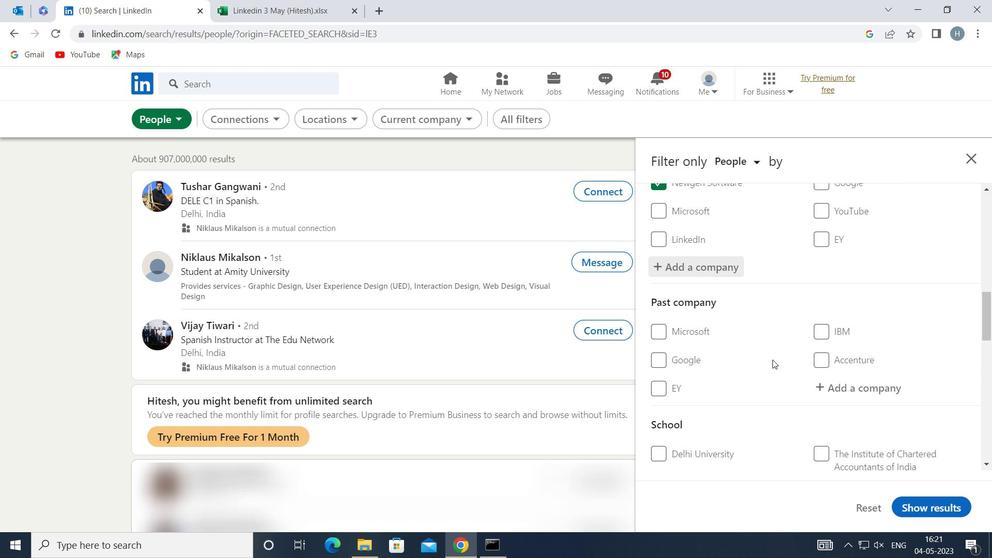 
Action: Mouse scrolled (773, 359) with delta (0, 0)
Screenshot: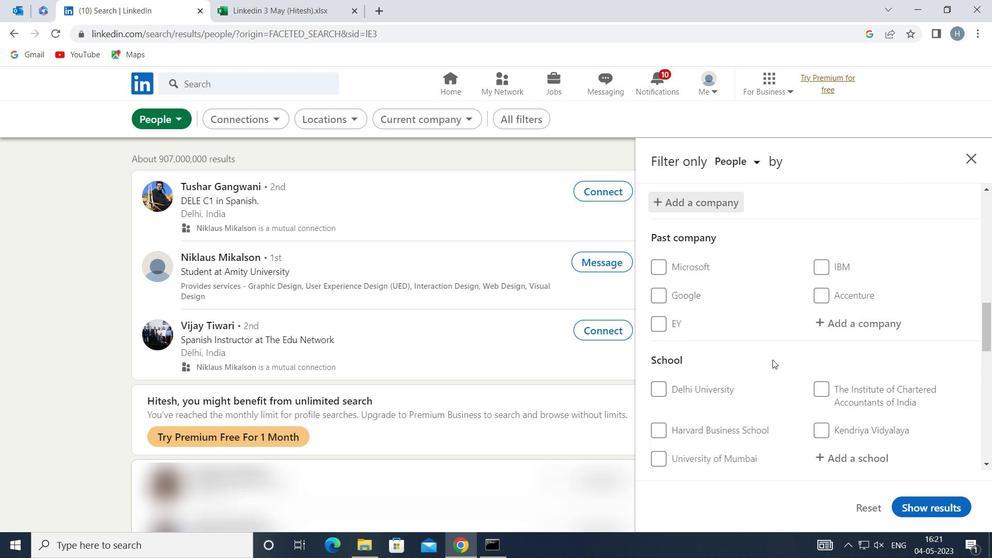 
Action: Mouse scrolled (773, 359) with delta (0, 0)
Screenshot: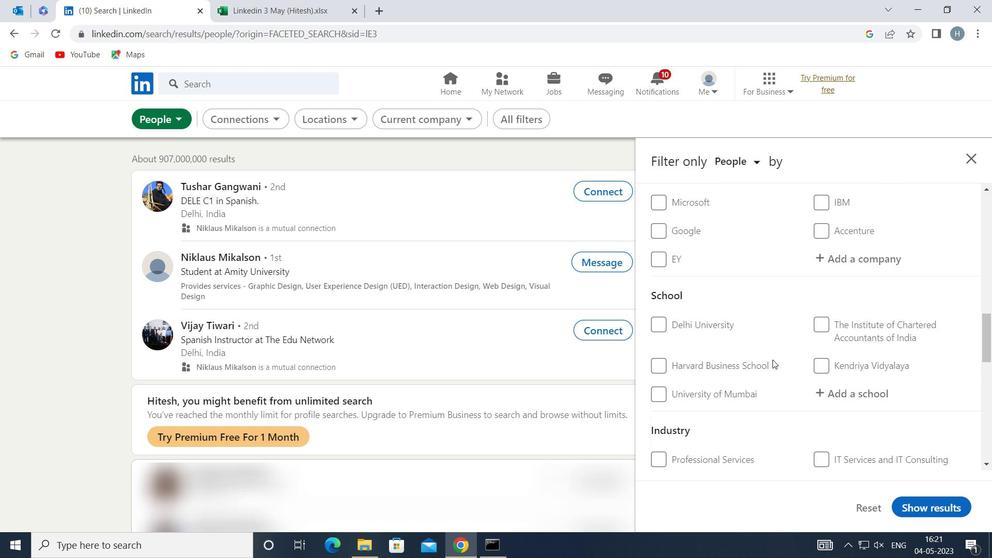 
Action: Mouse scrolled (773, 359) with delta (0, 0)
Screenshot: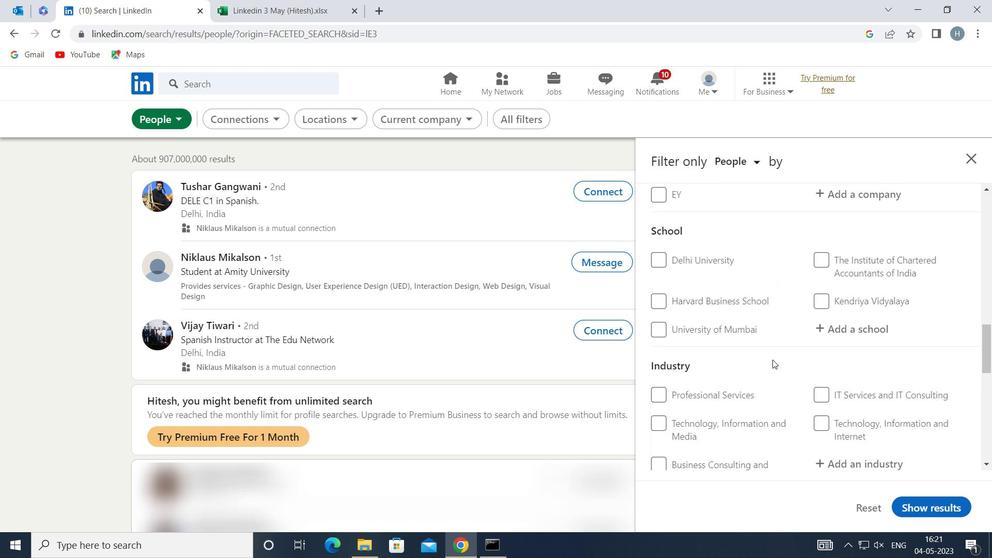 
Action: Mouse scrolled (773, 360) with delta (0, 0)
Screenshot: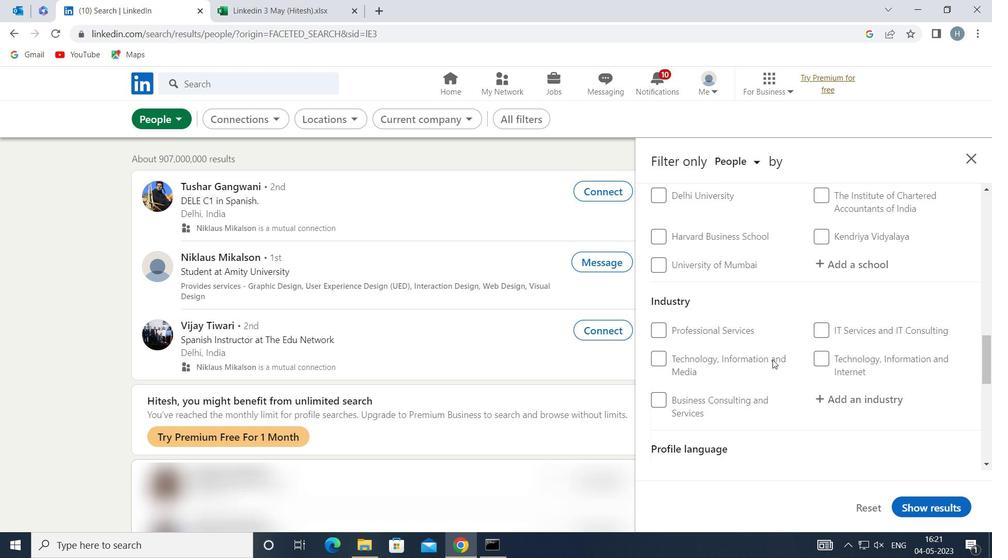 
Action: Mouse moved to (847, 321)
Screenshot: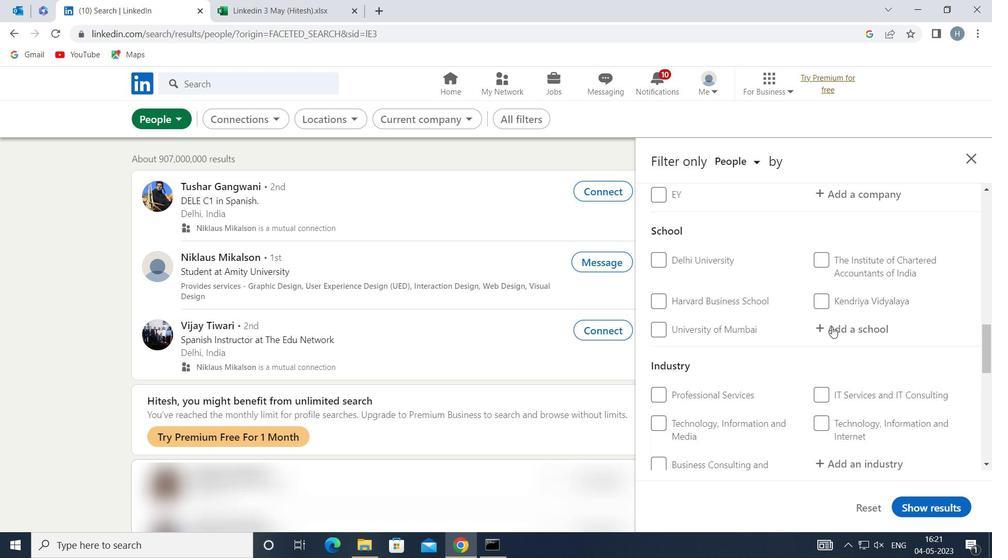 
Action: Mouse pressed left at (847, 321)
Screenshot: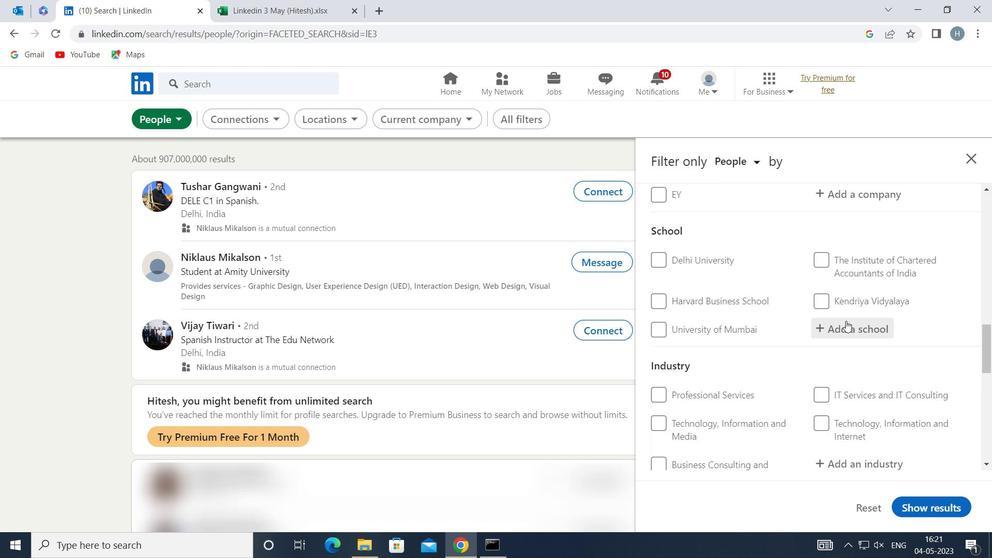
Action: Key pressed <Key.shift>S
Screenshot: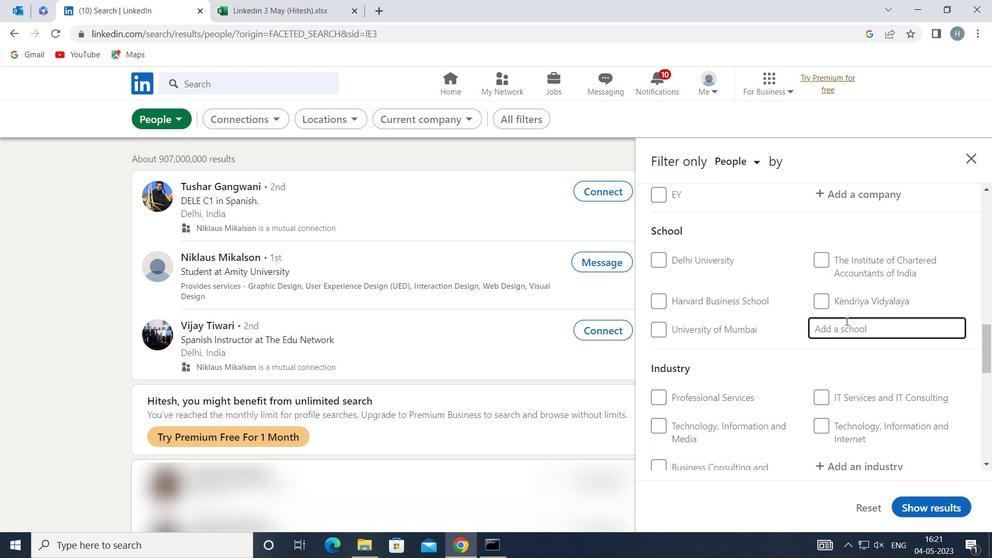 
Action: Mouse moved to (847, 320)
Screenshot: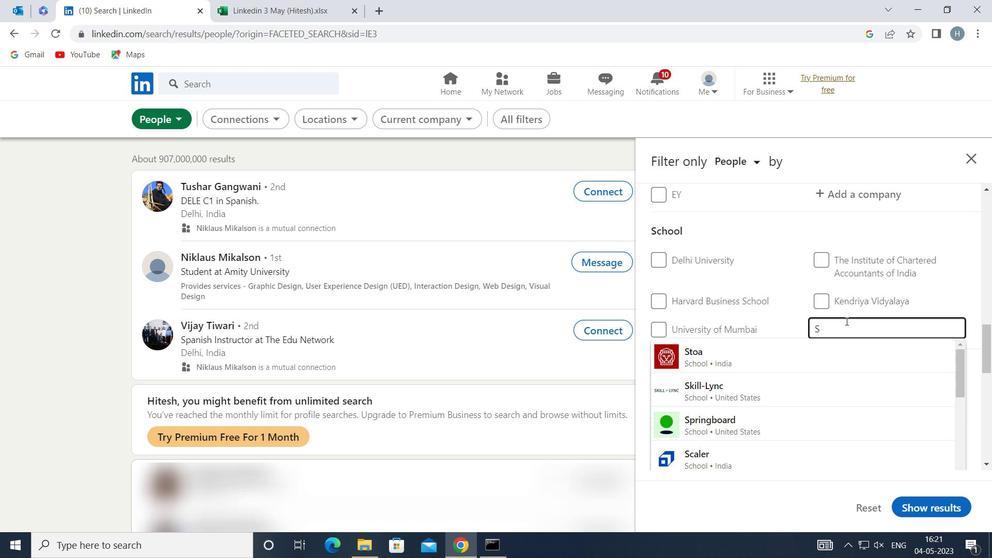 
Action: Key pressed HINCHAN<Key.space><Key.shift>COLL
Screenshot: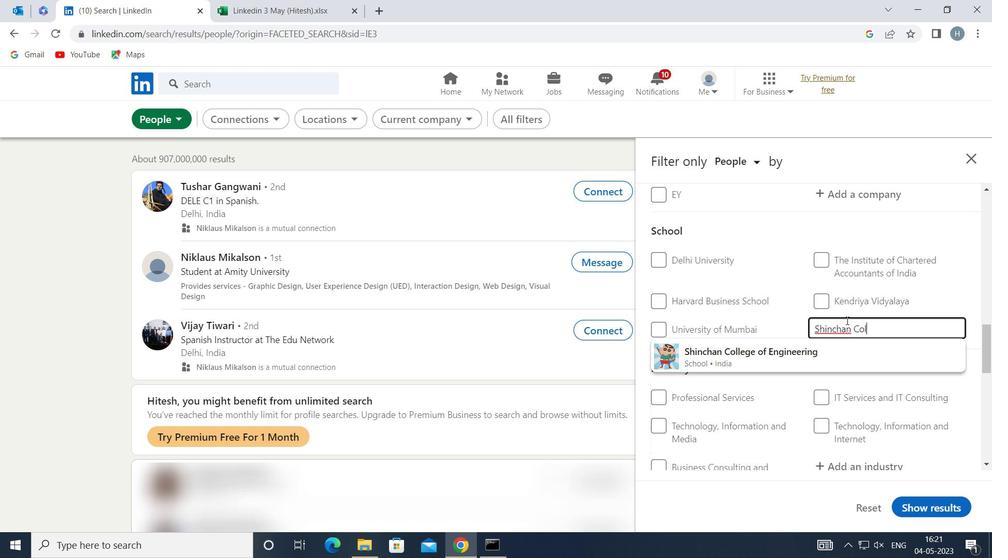 
Action: Mouse moved to (780, 351)
Screenshot: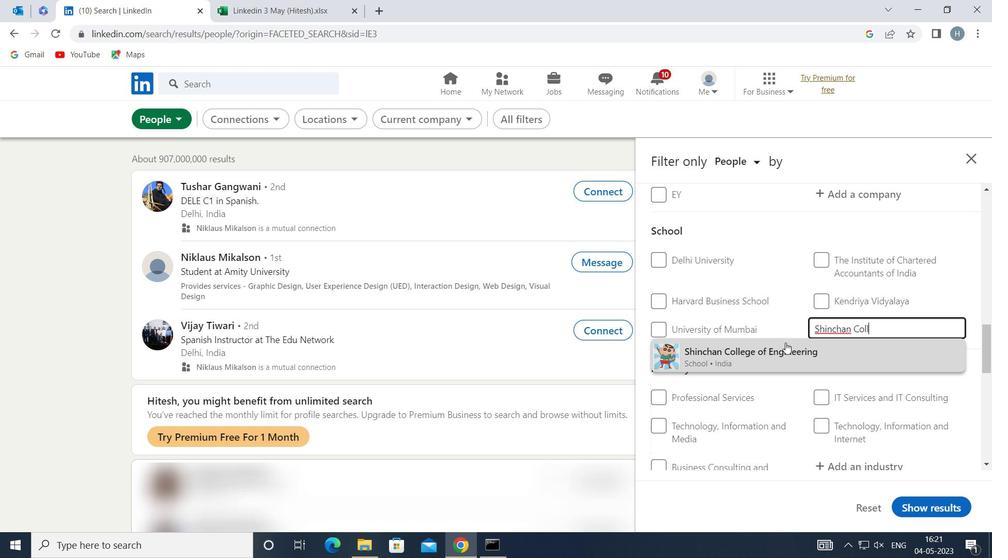 
Action: Mouse pressed left at (780, 351)
Screenshot: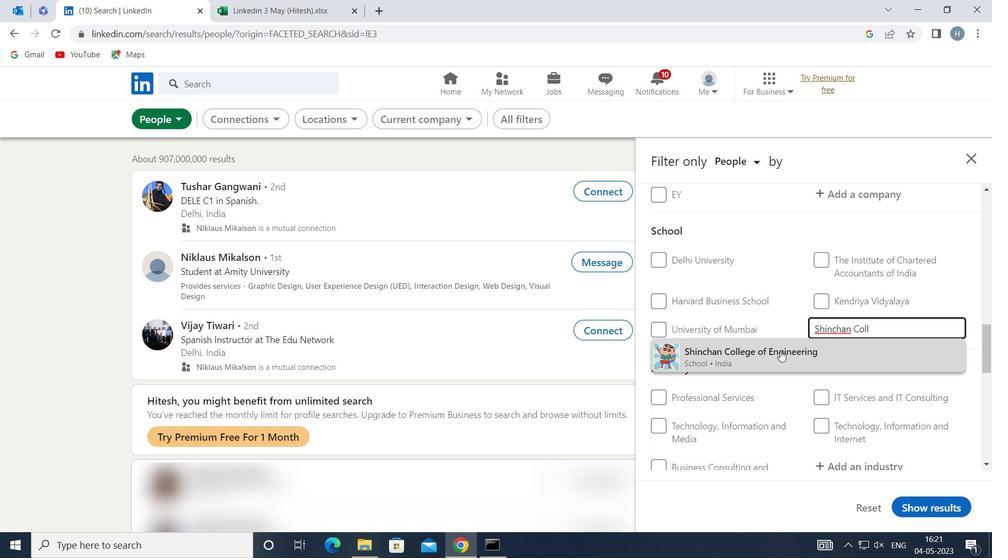 
Action: Mouse moved to (779, 342)
Screenshot: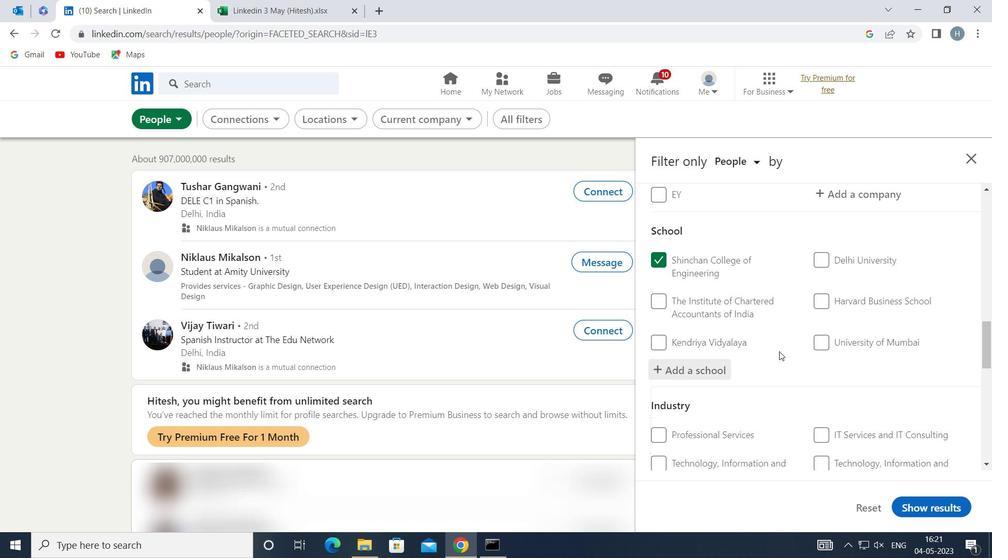 
Action: Mouse scrolled (779, 342) with delta (0, 0)
Screenshot: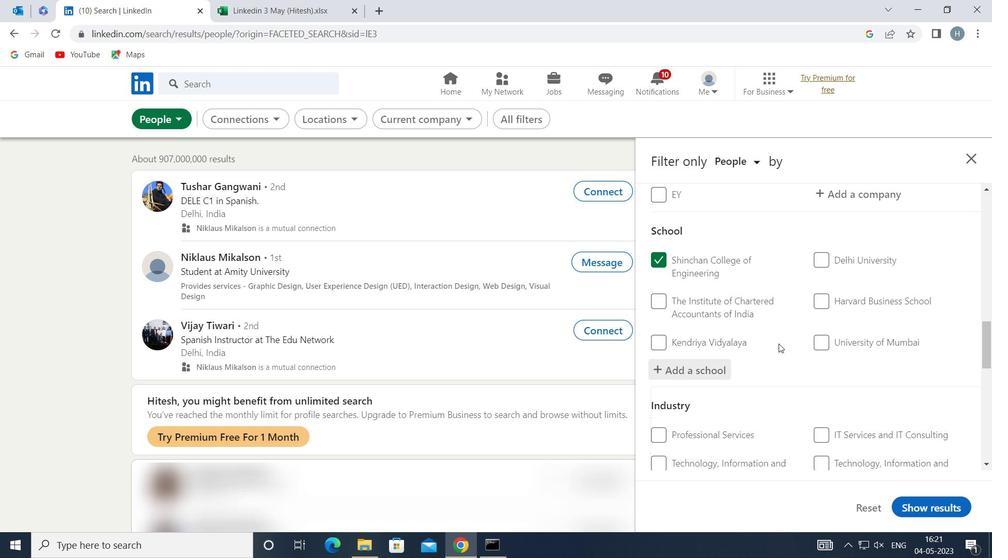 
Action: Mouse moved to (779, 342)
Screenshot: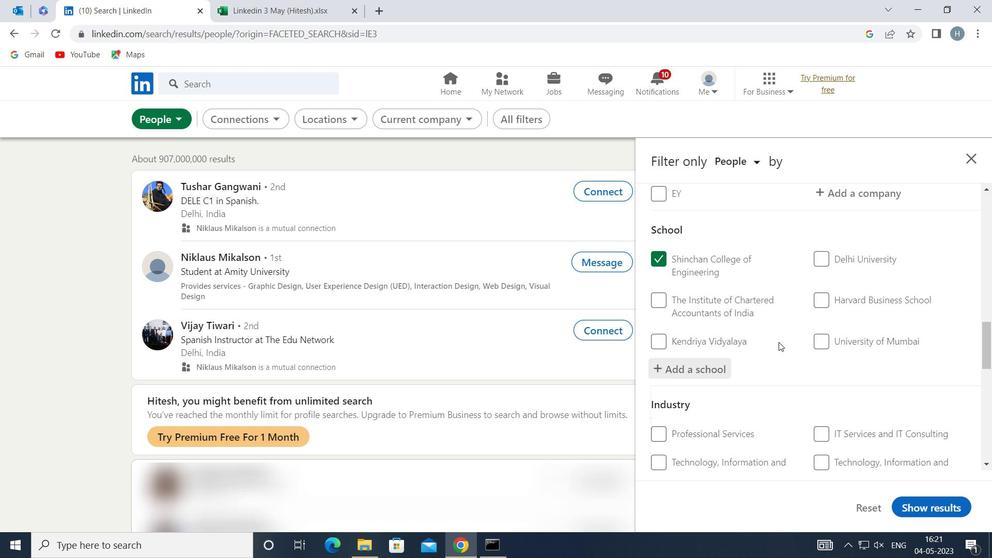 
Action: Mouse scrolled (779, 342) with delta (0, 0)
Screenshot: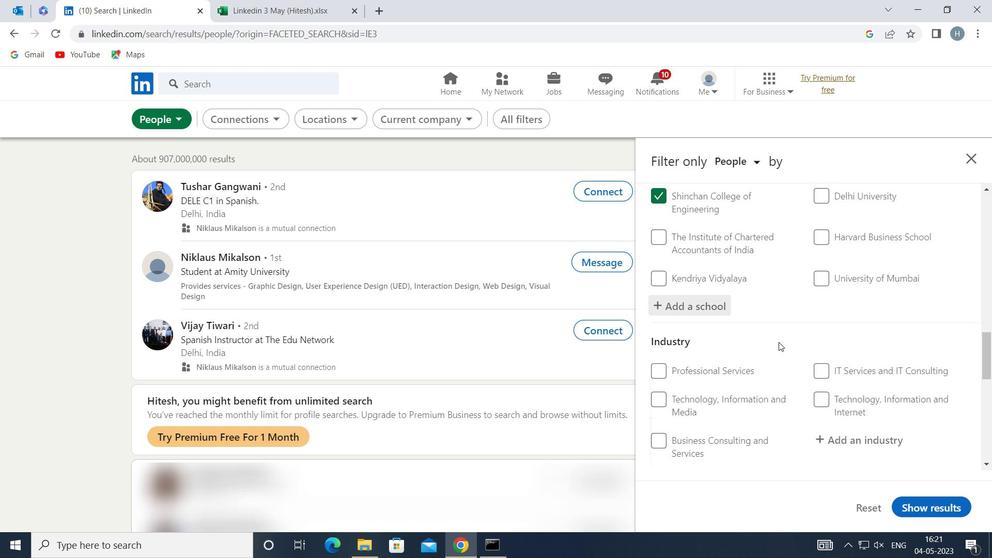 
Action: Mouse moved to (861, 374)
Screenshot: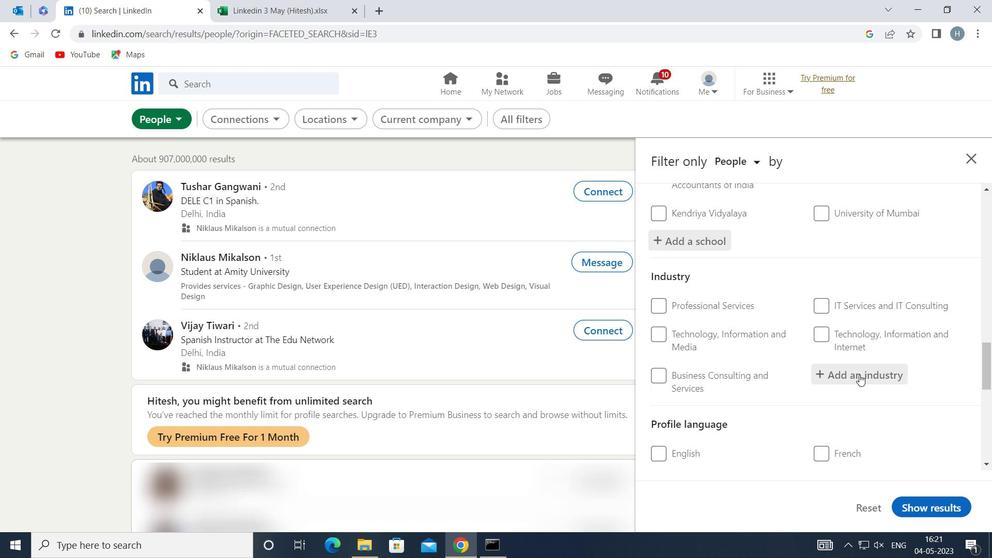 
Action: Mouse pressed left at (861, 374)
Screenshot: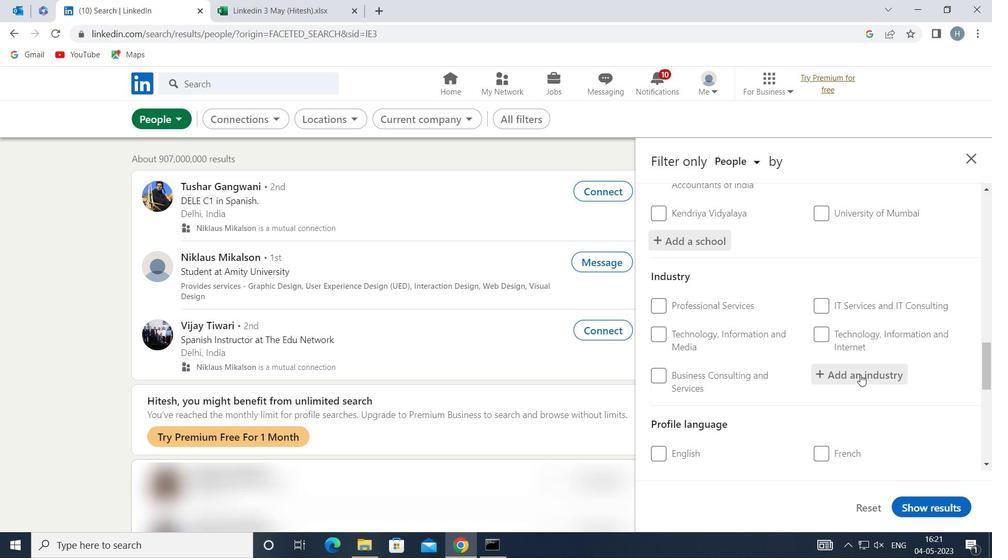 
Action: Mouse moved to (861, 374)
Screenshot: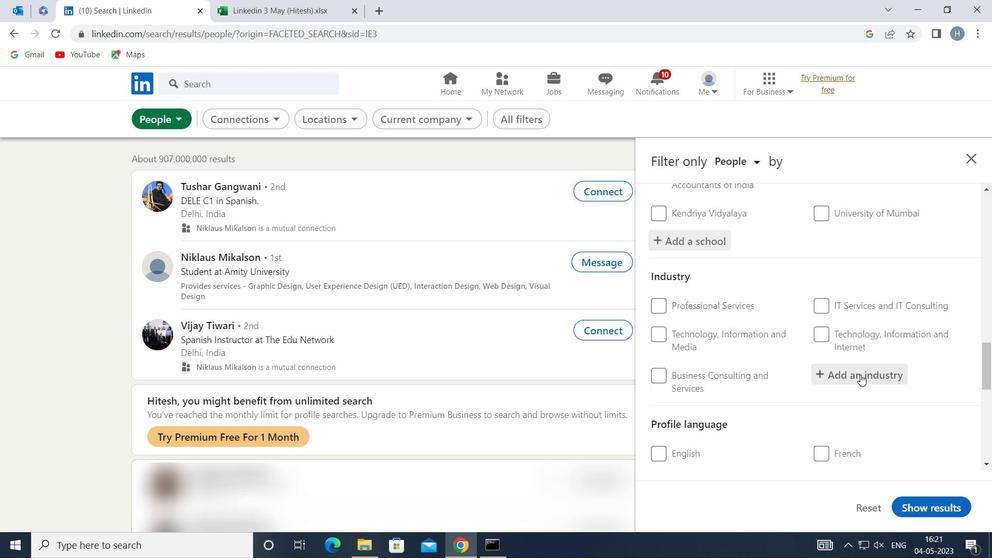 
Action: Key pressed <Key.shift>UTILITIESN<Key.shift>AD<Key.backspace><Key.backspace><Key.backspace><Key.space><Key.shift>A
Screenshot: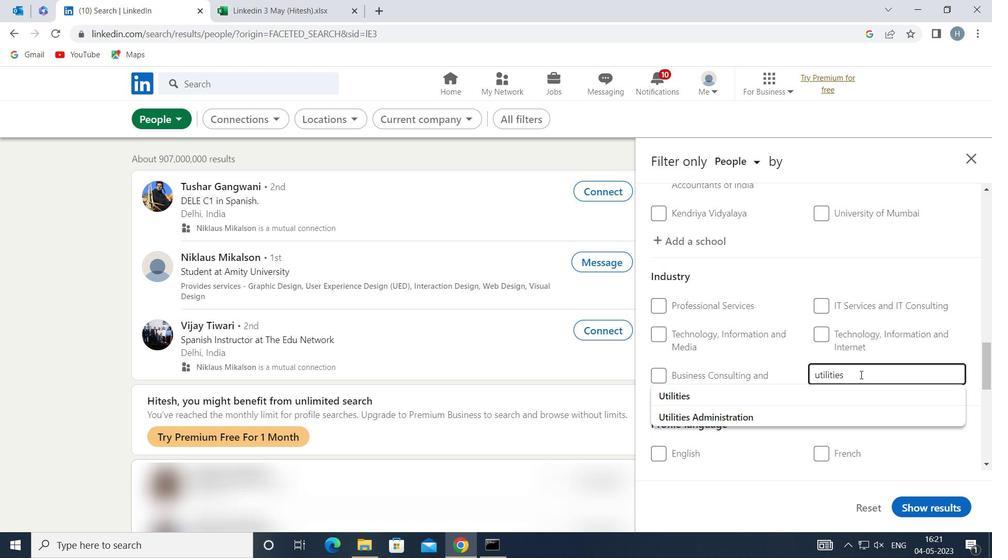 
Action: Mouse moved to (776, 392)
Screenshot: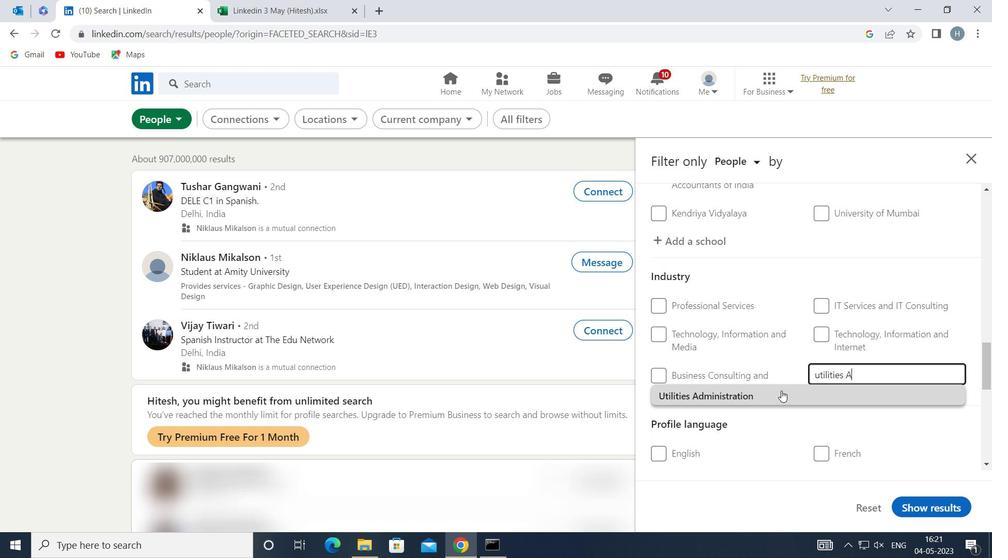 
Action: Mouse pressed left at (776, 392)
Screenshot: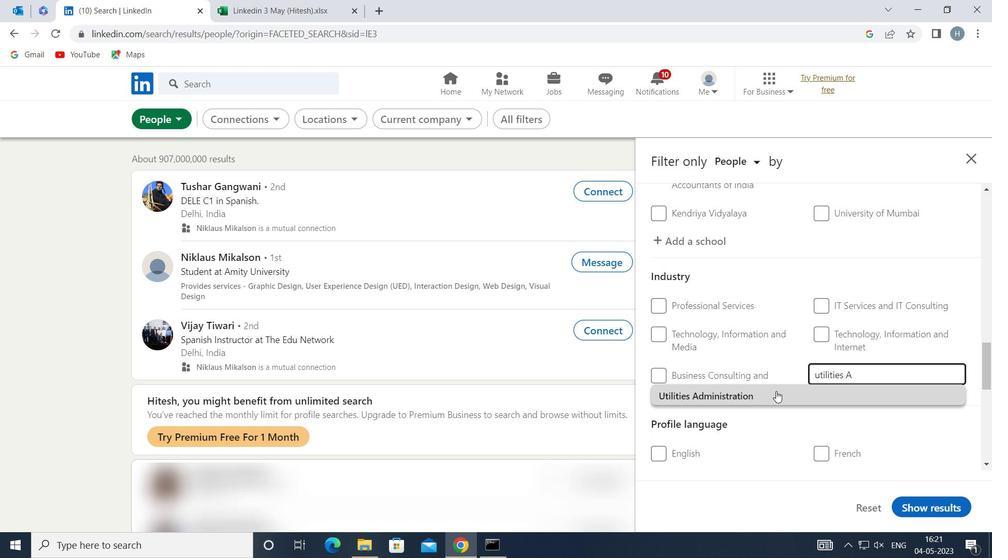 
Action: Mouse moved to (760, 366)
Screenshot: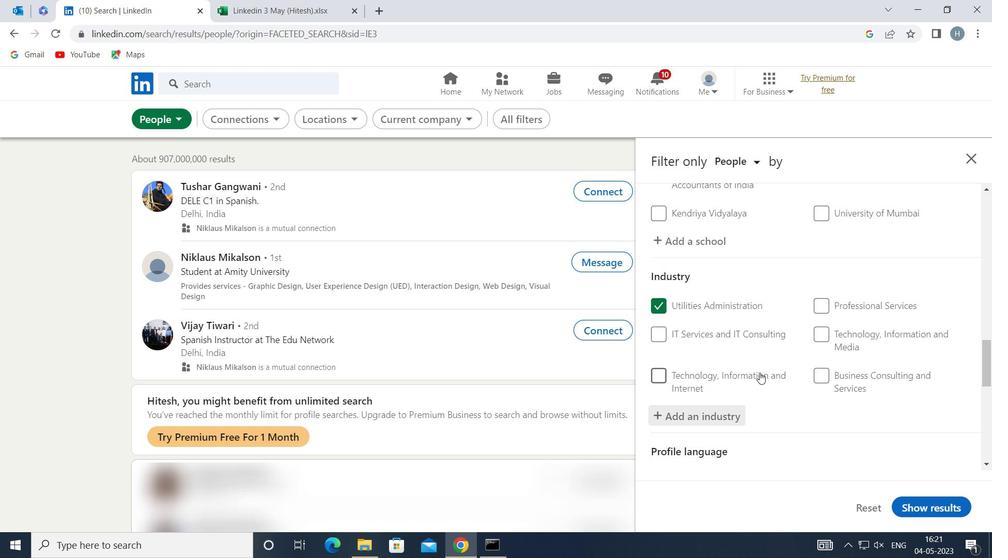 
Action: Mouse scrolled (760, 365) with delta (0, 0)
Screenshot: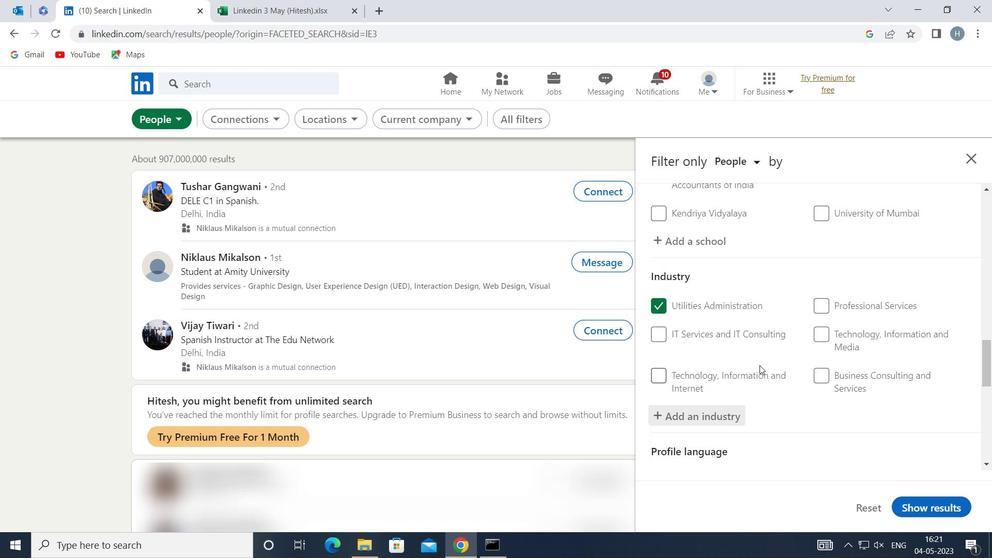 
Action: Mouse moved to (763, 364)
Screenshot: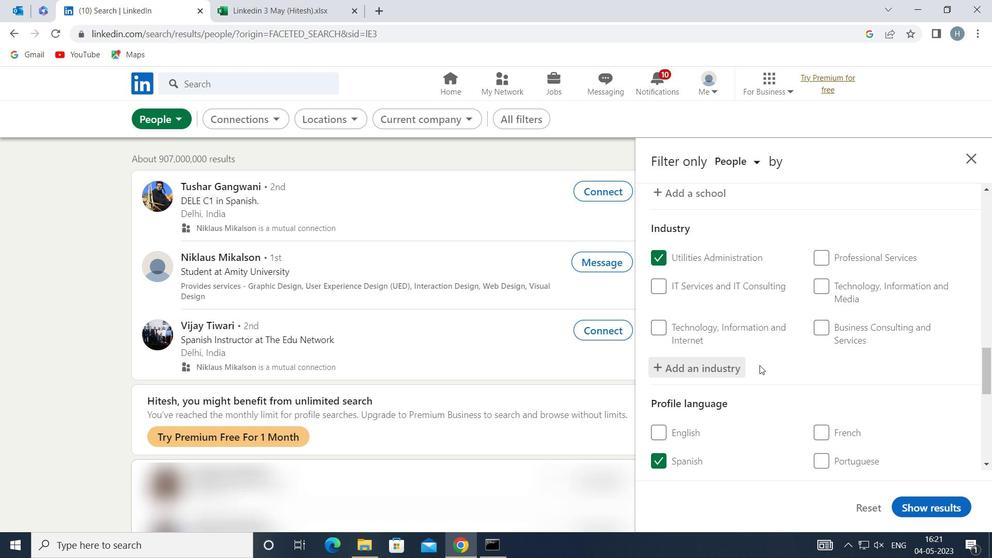 
Action: Mouse scrolled (763, 364) with delta (0, 0)
Screenshot: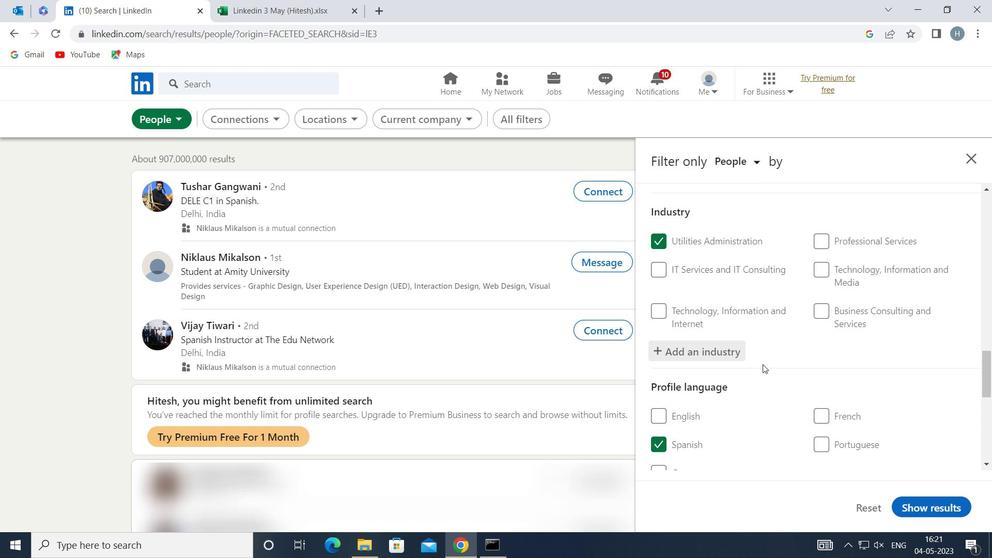 
Action: Mouse moved to (764, 364)
Screenshot: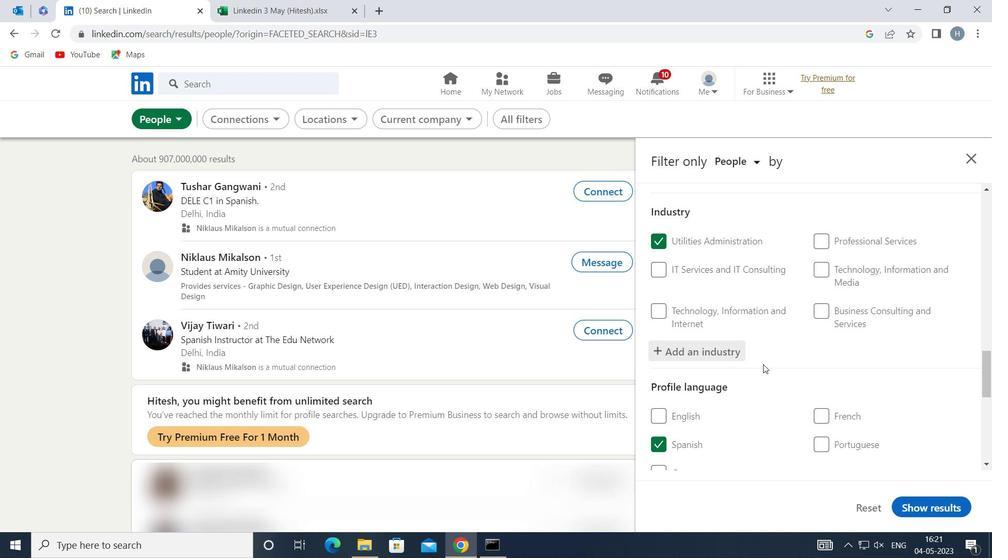 
Action: Mouse scrolled (764, 364) with delta (0, 0)
Screenshot: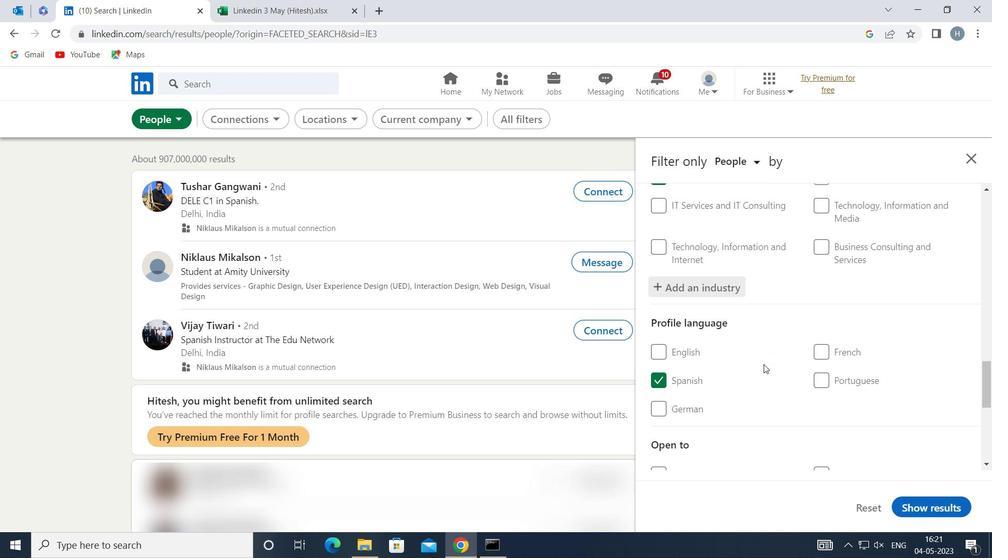 
Action: Mouse scrolled (764, 364) with delta (0, 0)
Screenshot: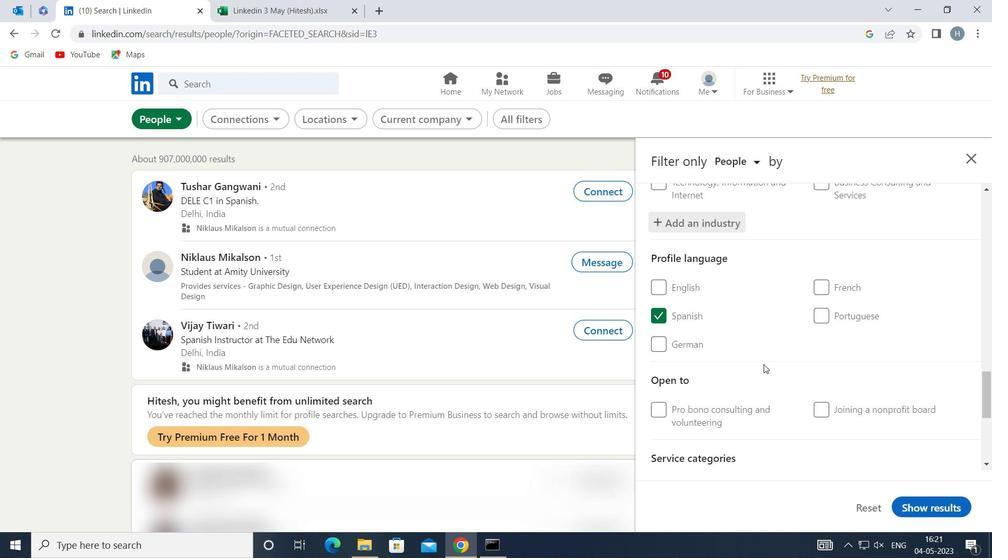 
Action: Mouse scrolled (764, 364) with delta (0, 0)
Screenshot: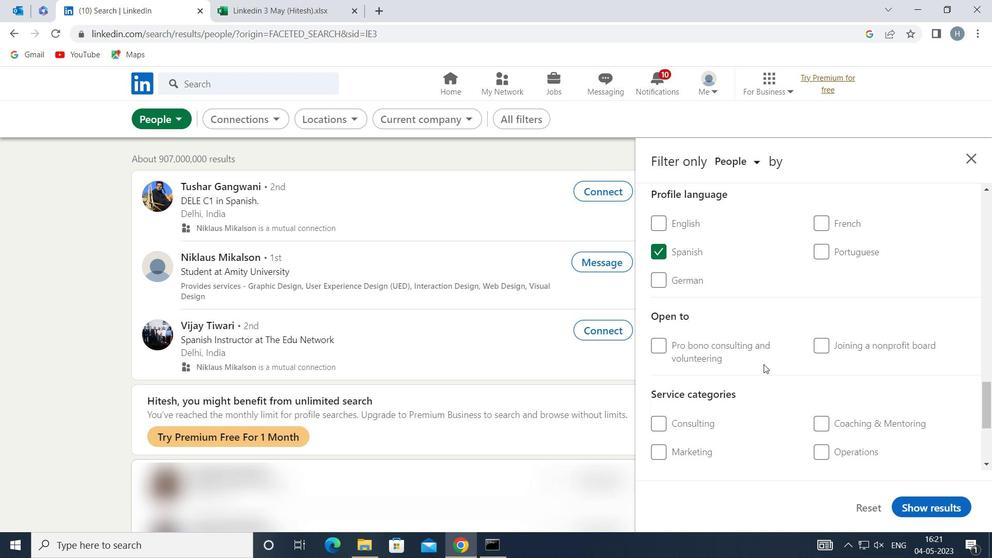 
Action: Mouse scrolled (764, 364) with delta (0, 0)
Screenshot: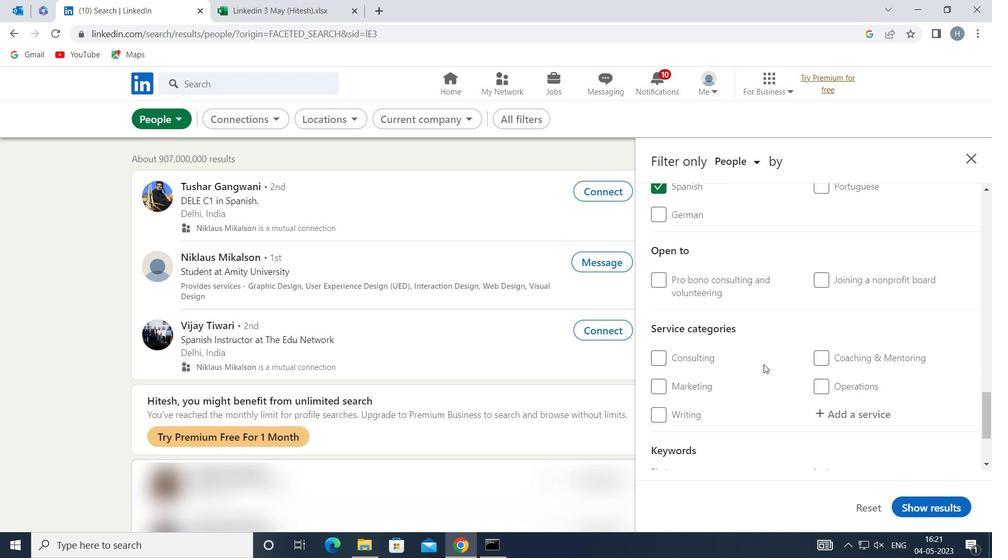 
Action: Mouse moved to (863, 350)
Screenshot: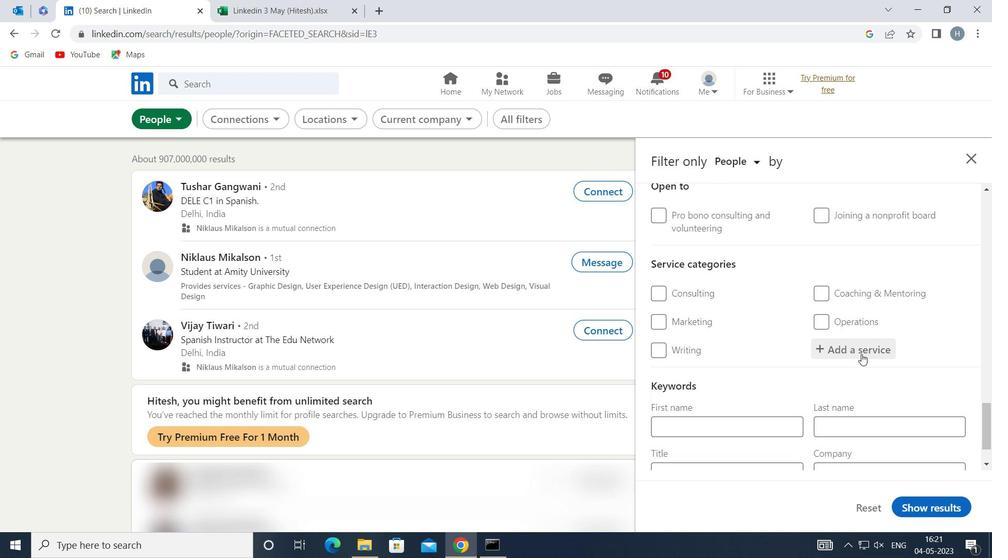 
Action: Mouse pressed left at (863, 350)
Screenshot: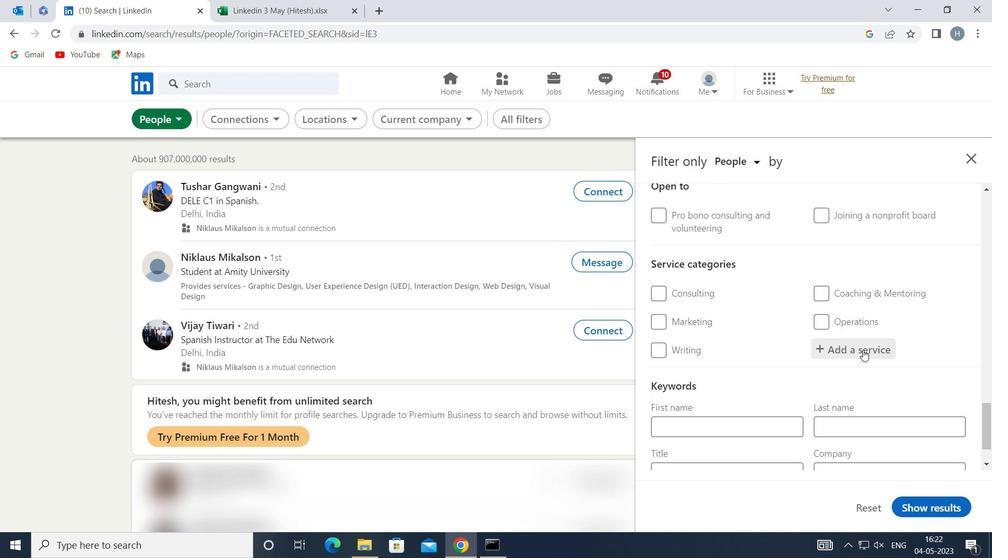 
Action: Key pressed <Key.shift>PROGRAM<Key.space><Key.shift>MAN
Screenshot: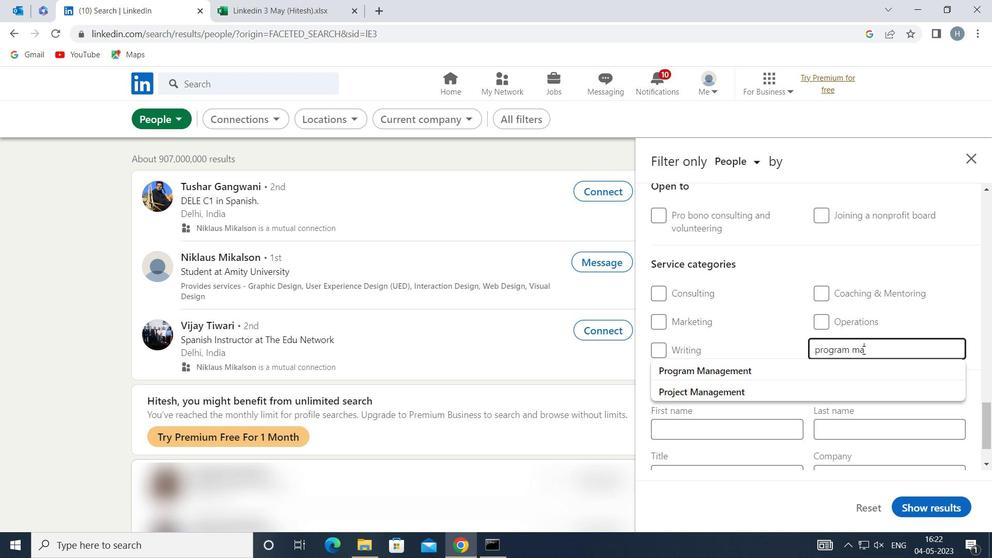 
Action: Mouse moved to (850, 366)
Screenshot: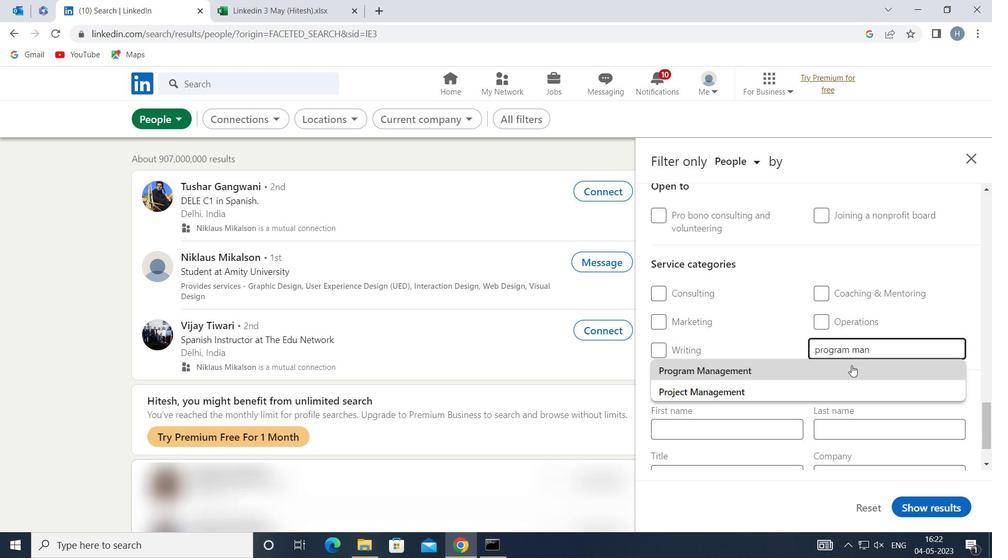 
Action: Mouse pressed left at (850, 366)
Screenshot: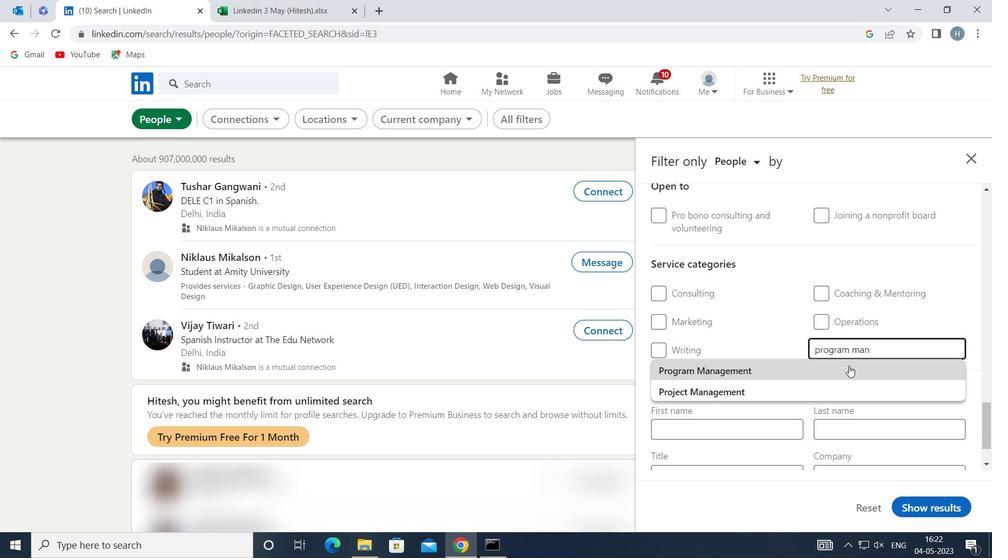 
Action: Mouse moved to (791, 379)
Screenshot: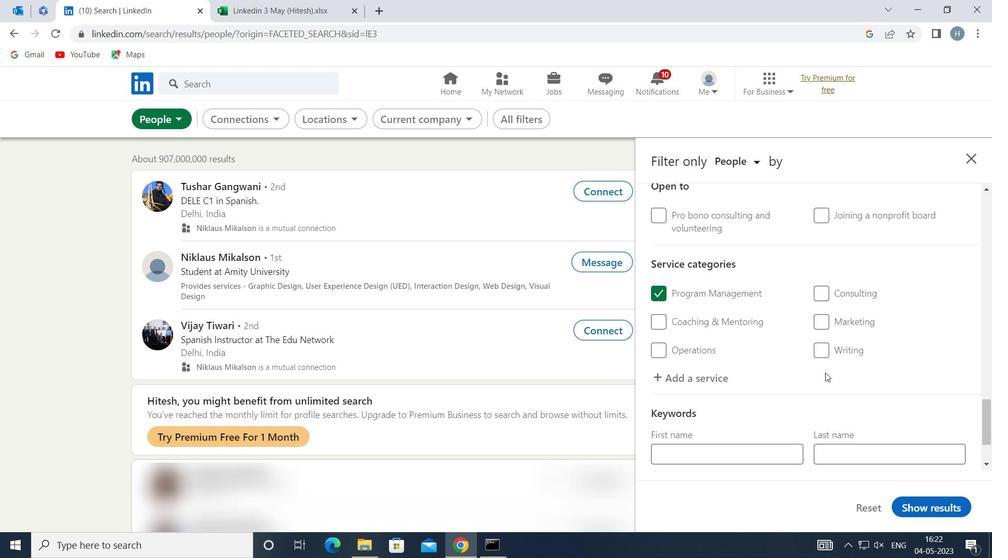 
Action: Mouse scrolled (791, 379) with delta (0, 0)
Screenshot: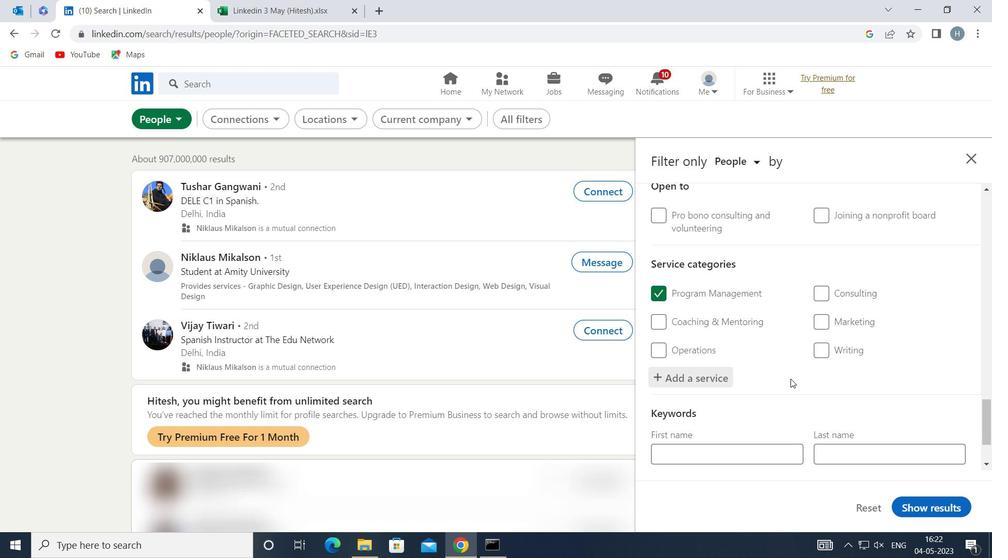 
Action: Mouse moved to (790, 380)
Screenshot: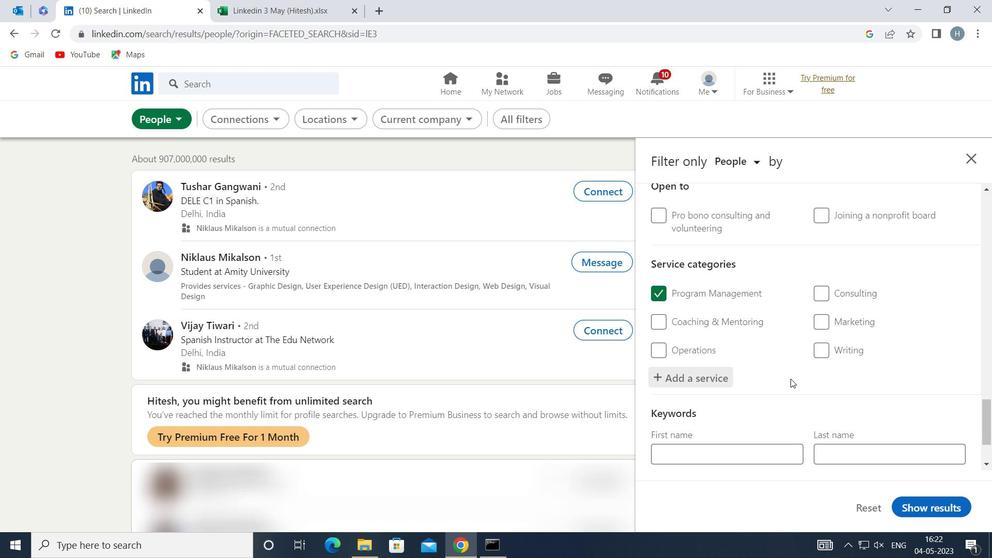 
Action: Mouse scrolled (790, 379) with delta (0, 0)
Screenshot: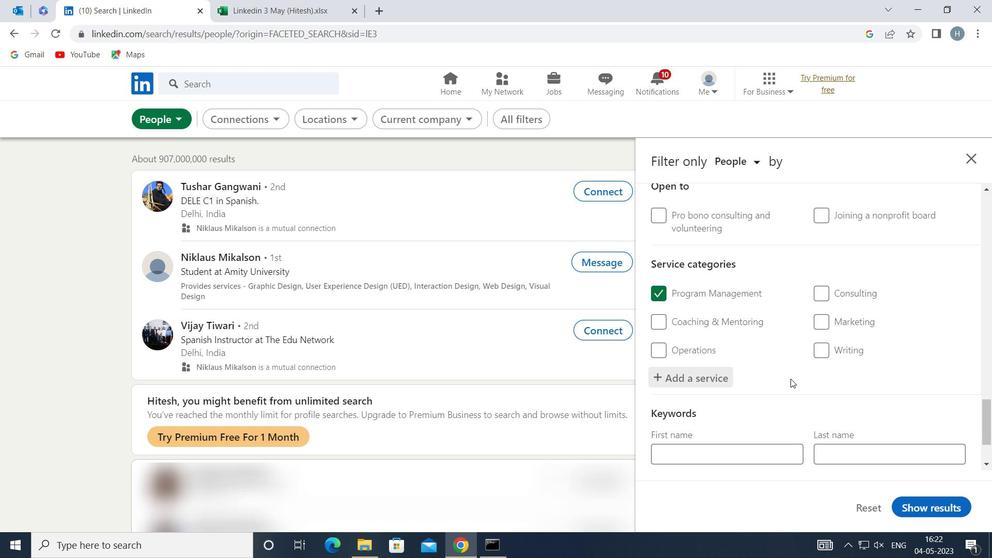 
Action: Mouse moved to (790, 380)
Screenshot: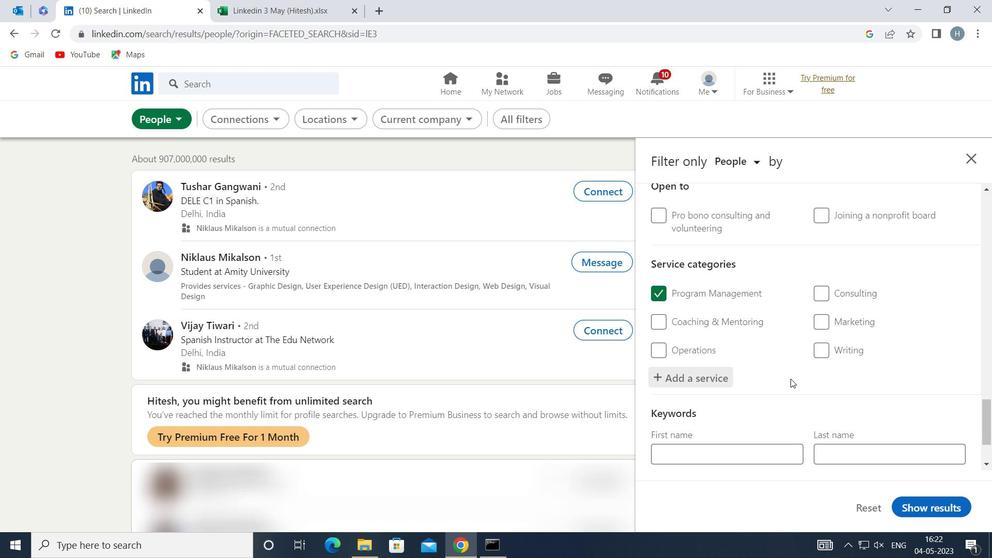 
Action: Mouse scrolled (790, 380) with delta (0, 0)
Screenshot: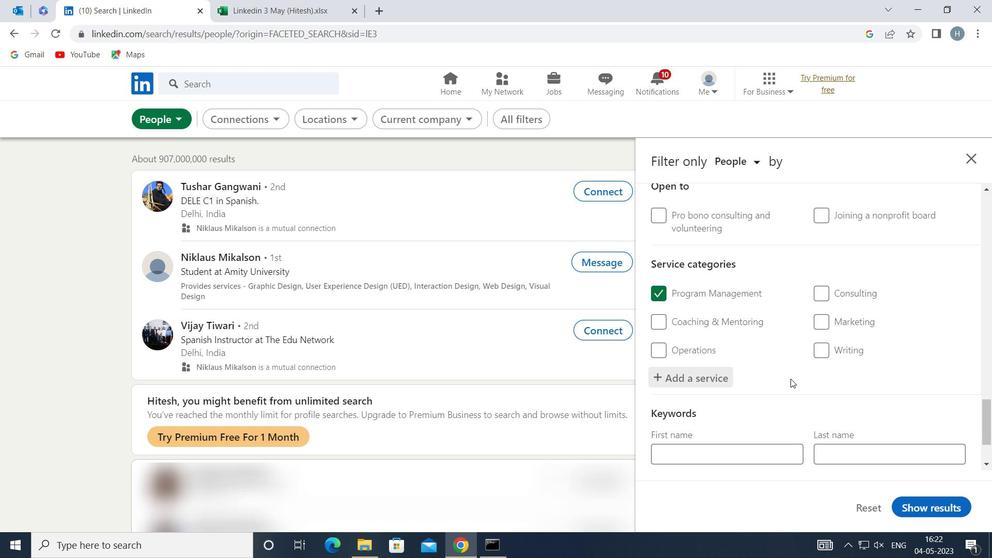 
Action: Mouse moved to (789, 381)
Screenshot: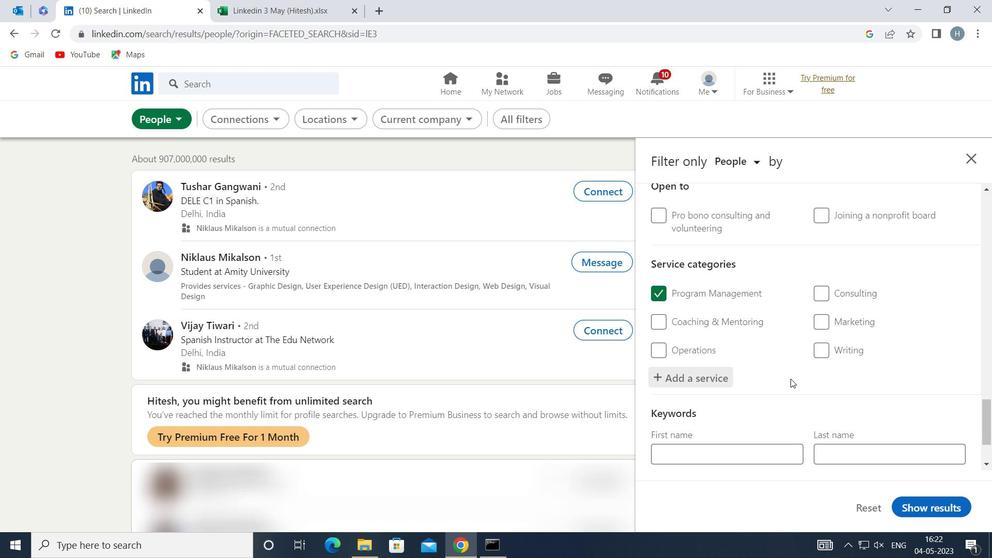 
Action: Mouse scrolled (789, 381) with delta (0, 0)
Screenshot: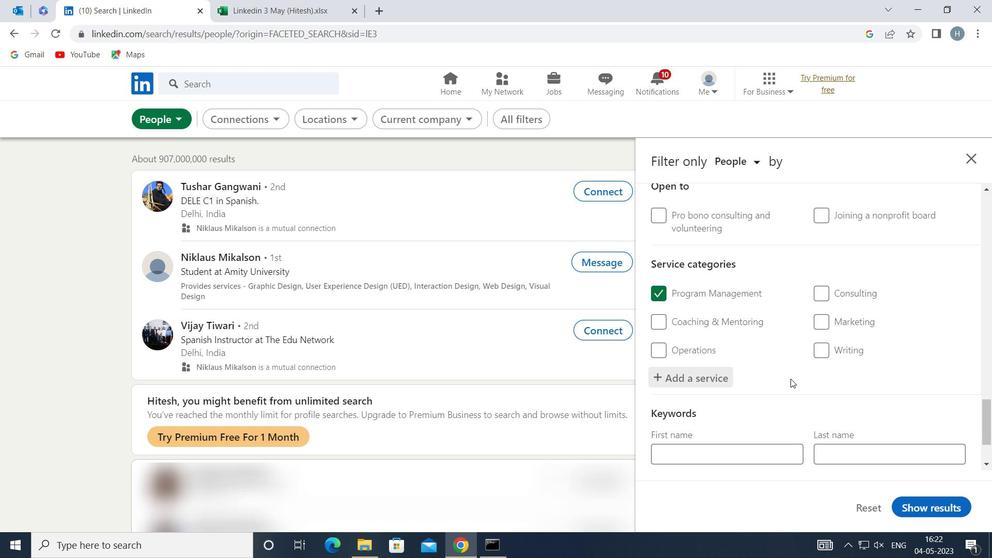 
Action: Mouse moved to (789, 381)
Screenshot: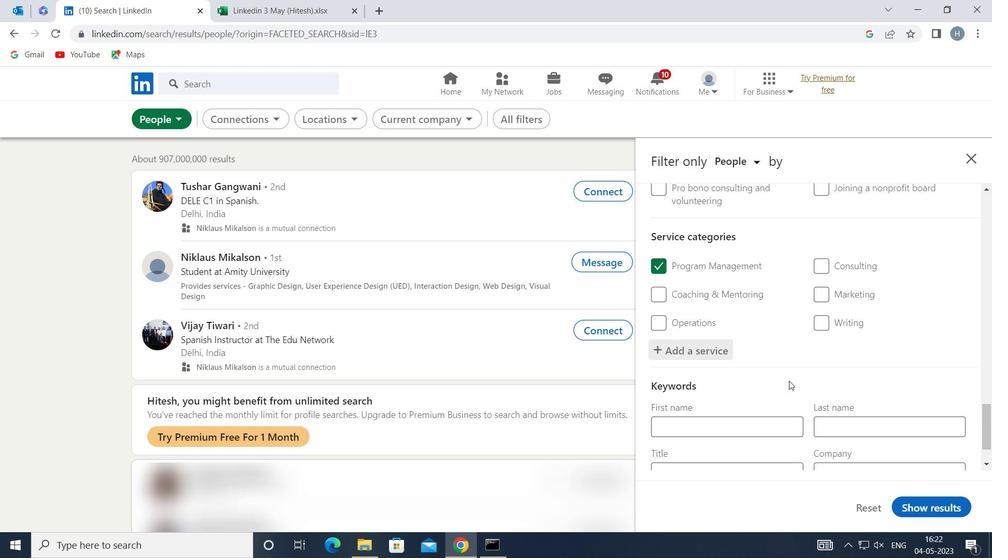 
Action: Mouse scrolled (789, 380) with delta (0, 0)
Screenshot: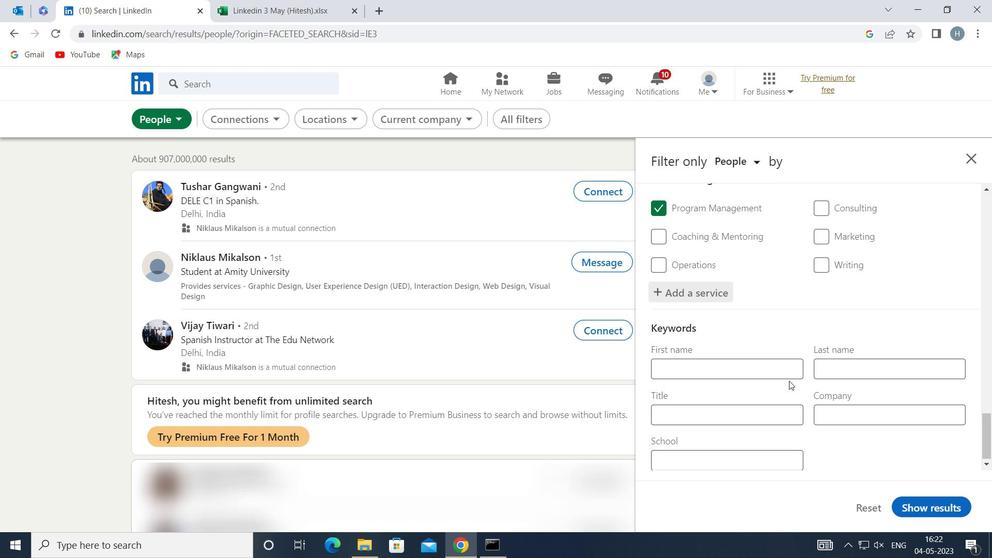 
Action: Mouse scrolled (789, 380) with delta (0, 0)
Screenshot: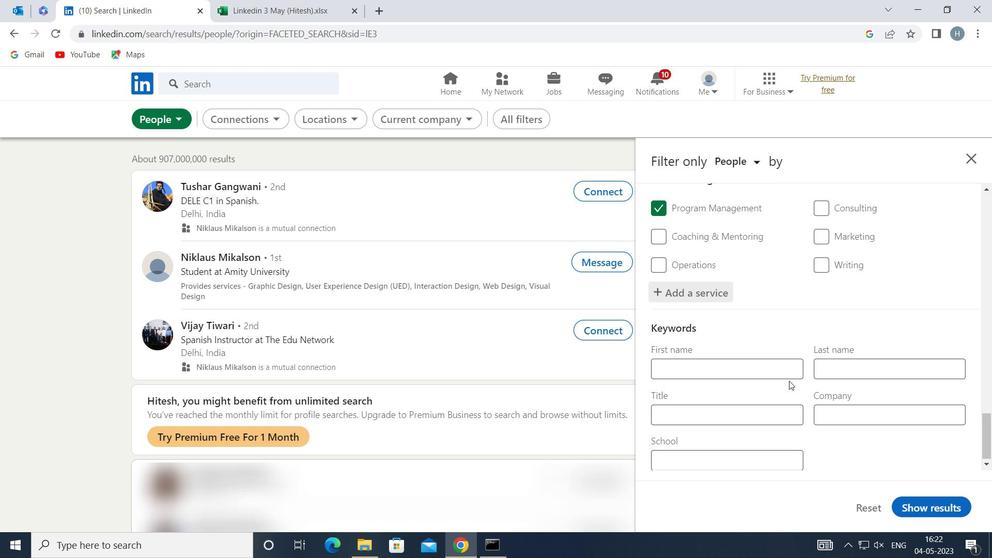 
Action: Mouse scrolled (789, 380) with delta (0, 0)
Screenshot: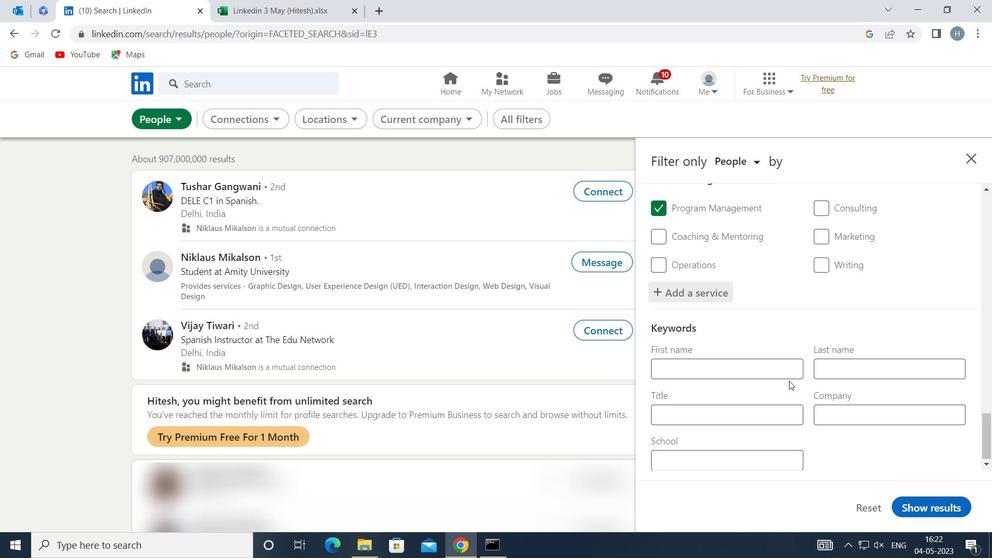 
Action: Mouse moved to (787, 408)
Screenshot: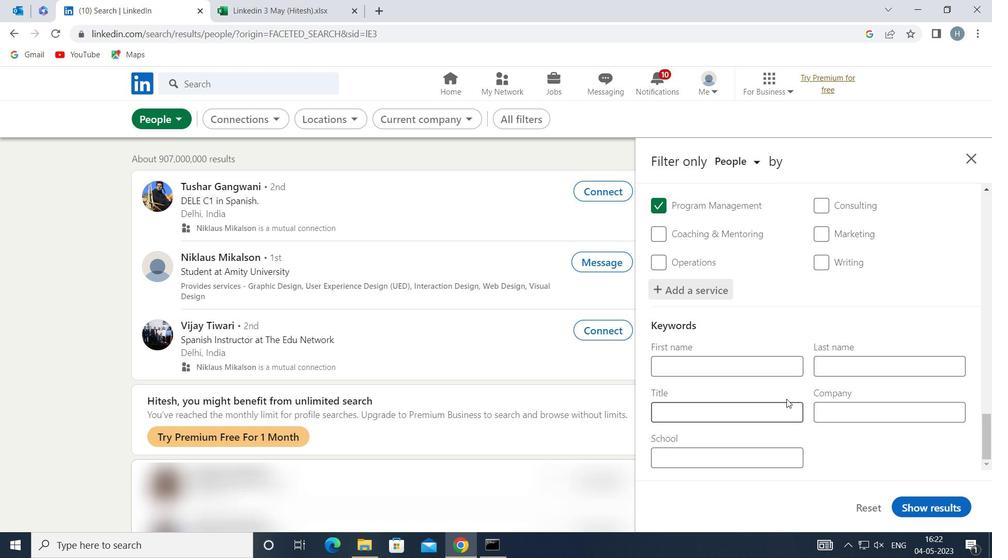 
Action: Mouse pressed left at (787, 408)
Screenshot: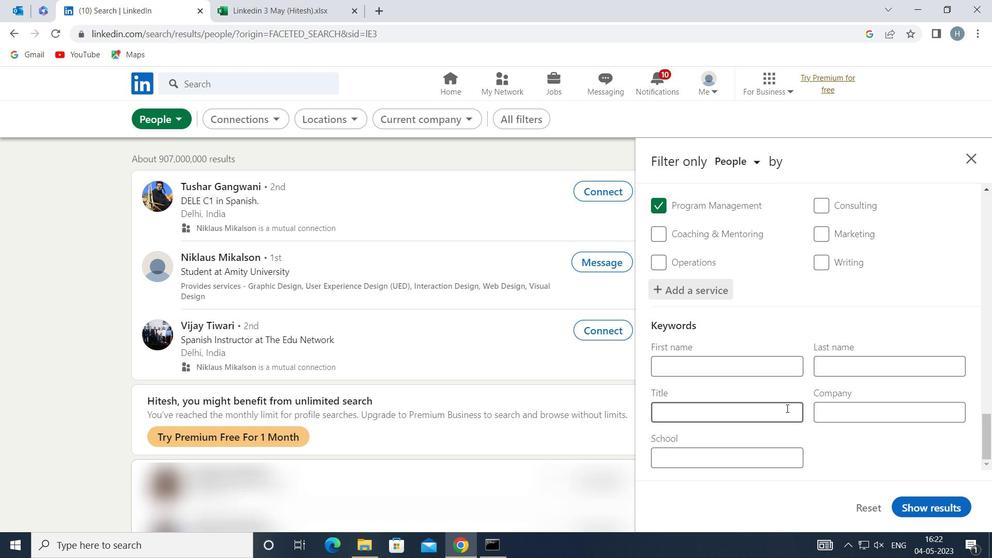 
Action: Key pressed <Key.shift>ARTIST
Screenshot: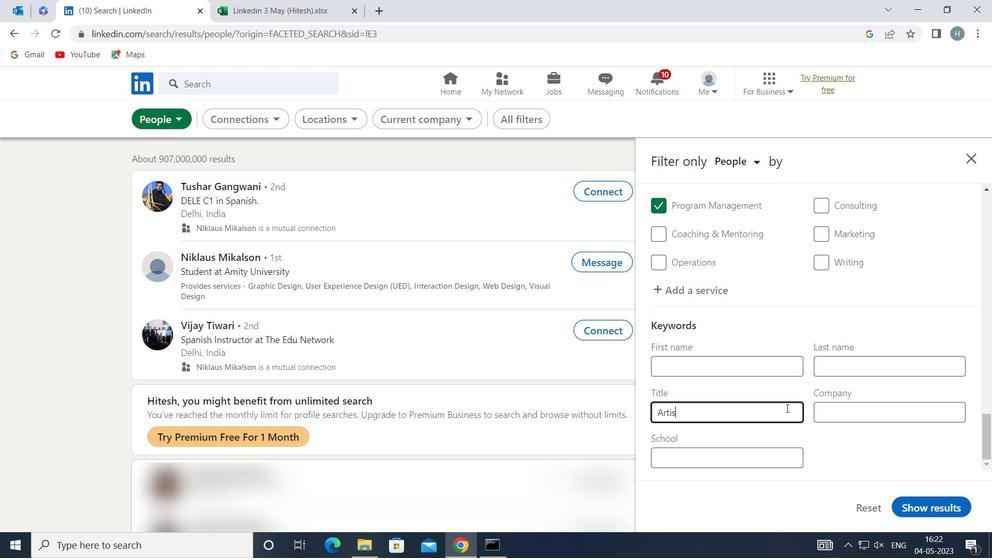 
Action: Mouse moved to (862, 441)
Screenshot: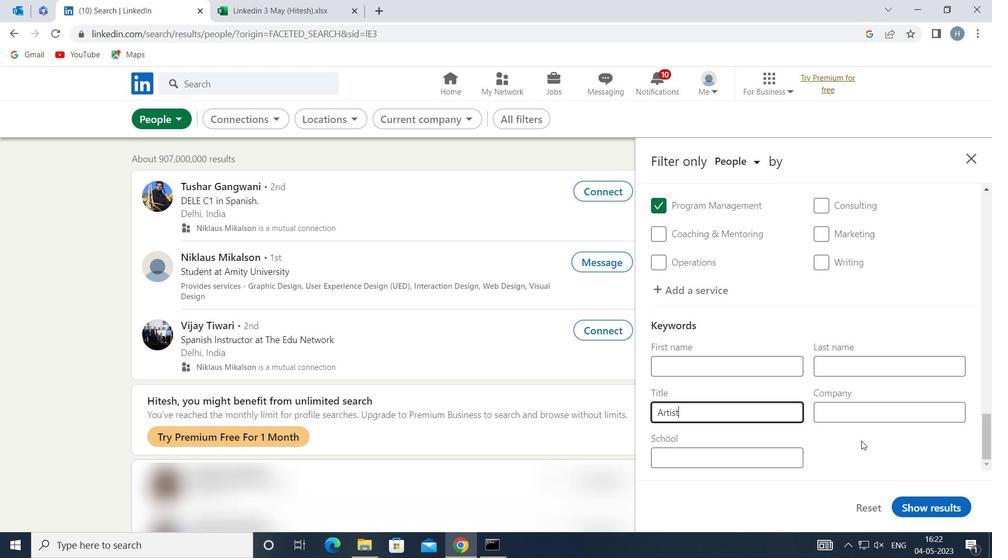 
Action: Mouse pressed left at (862, 441)
Screenshot: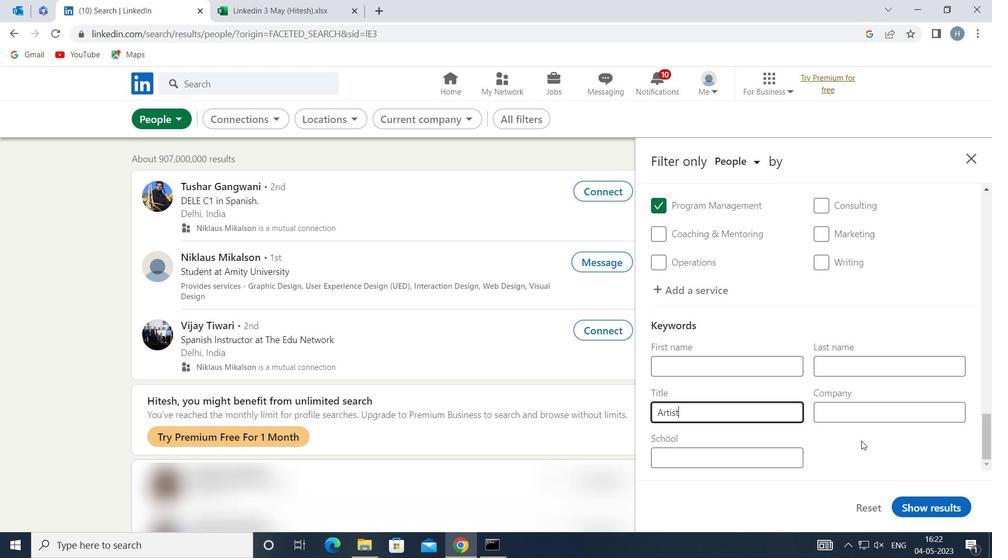 
Action: Mouse moved to (939, 506)
Screenshot: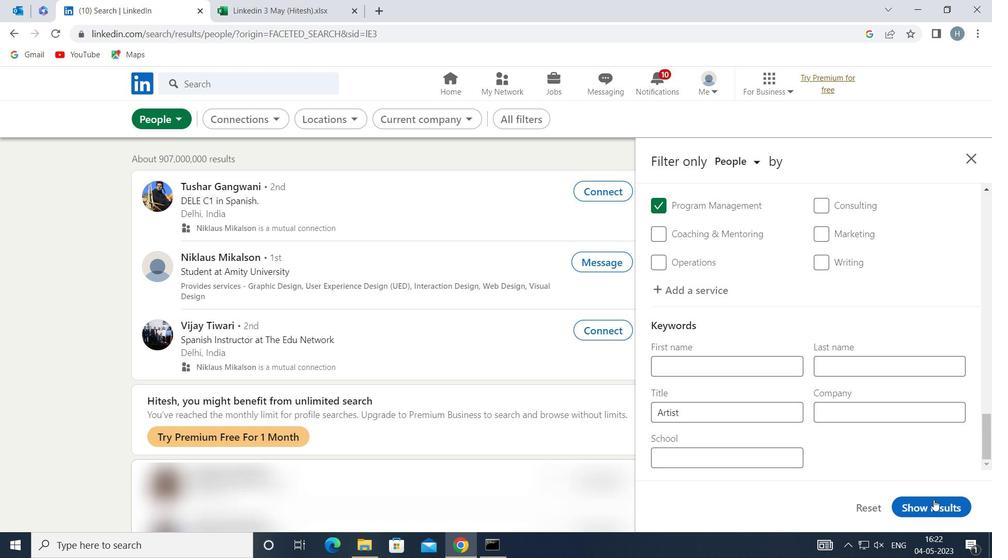 
Action: Mouse pressed left at (939, 506)
Screenshot: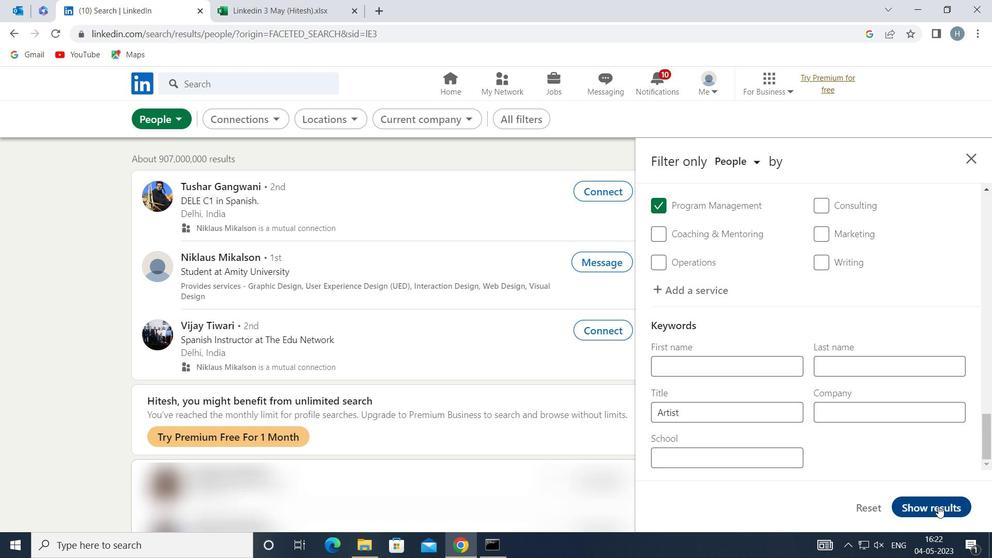 
Action: Mouse moved to (759, 414)
Screenshot: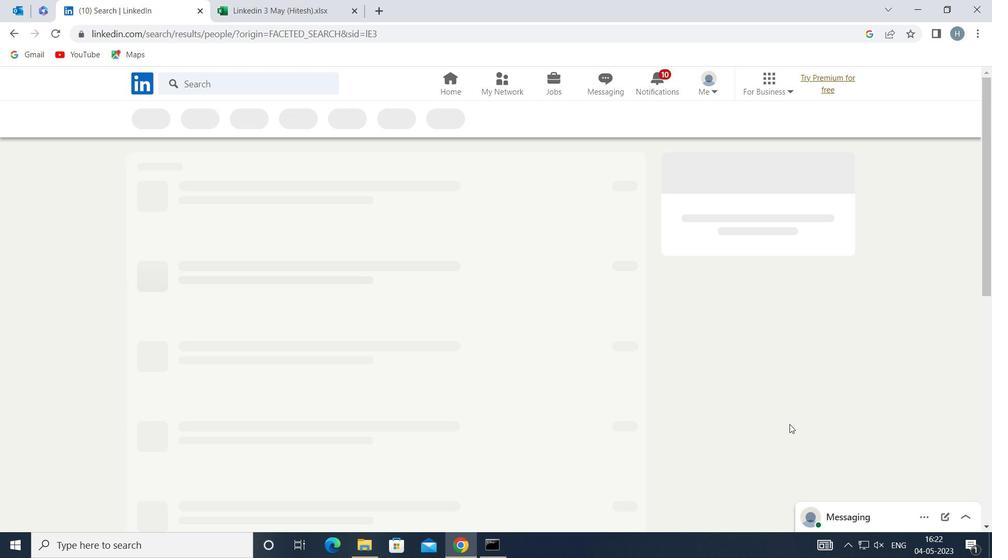 
